 Task: View property listings in San Francisco, California, with waterfront views.
Action: Mouse moved to (140, 129)
Screenshot: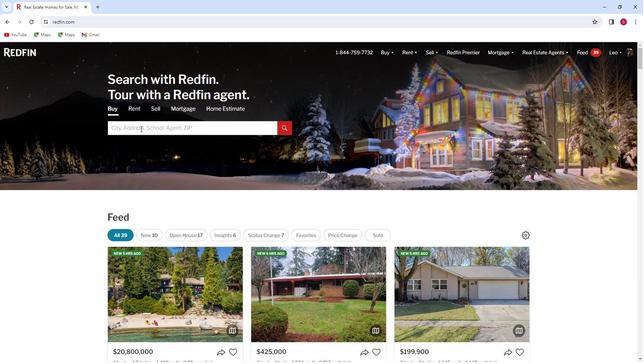 
Action: Mouse pressed left at (140, 129)
Screenshot: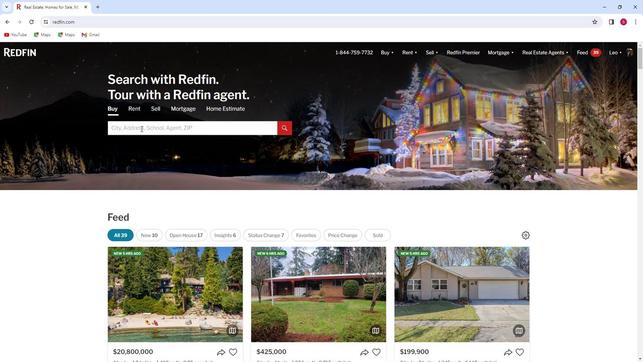 
Action: Key pressed <Key.shift>San<Key.space>
Screenshot: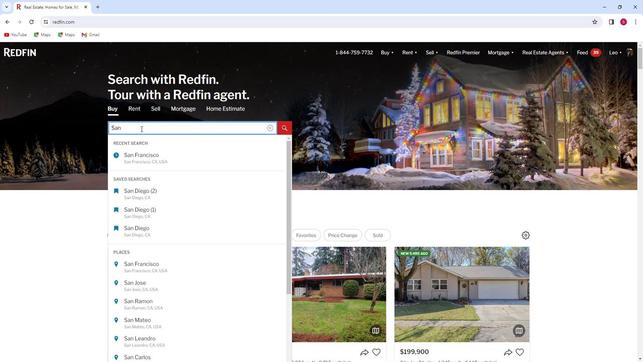 
Action: Mouse moved to (142, 158)
Screenshot: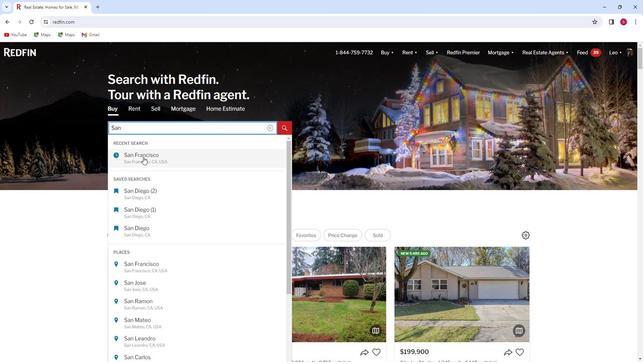 
Action: Mouse pressed left at (142, 158)
Screenshot: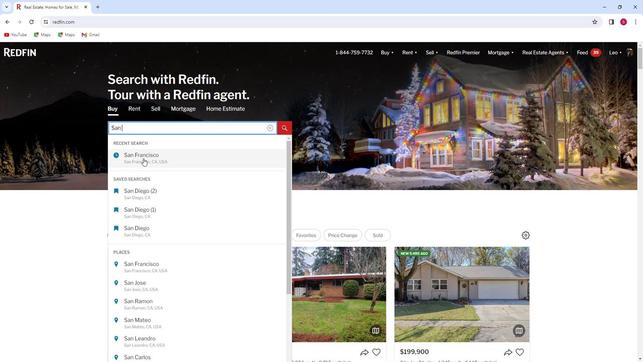 
Action: Mouse moved to (569, 96)
Screenshot: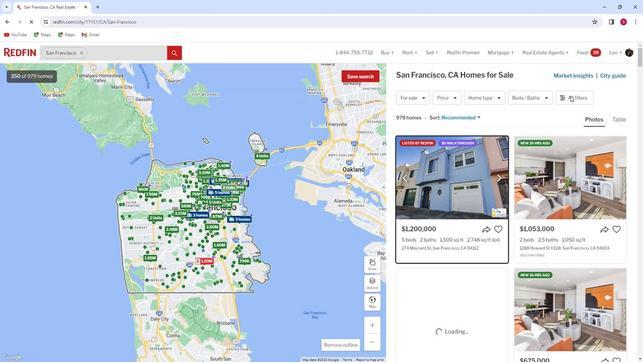 
Action: Mouse pressed left at (569, 96)
Screenshot: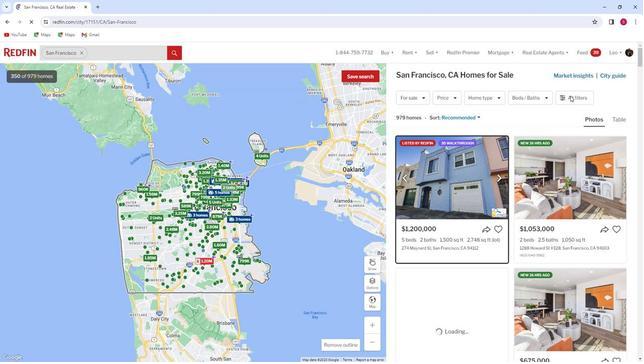 
Action: Mouse moved to (566, 97)
Screenshot: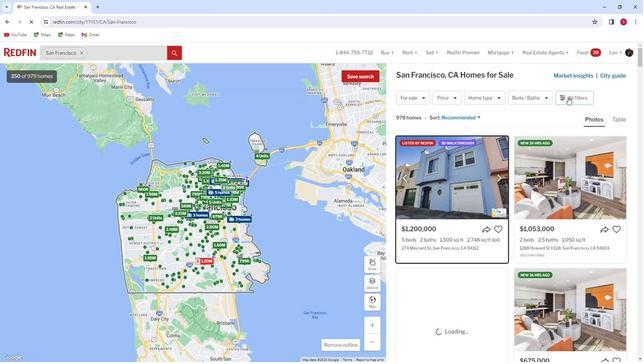 
Action: Mouse pressed left at (566, 97)
Screenshot: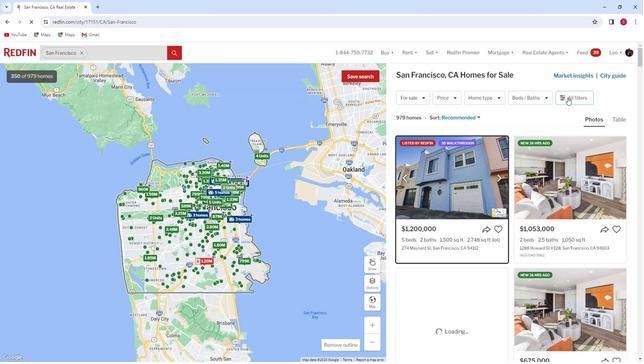 
Action: Mouse moved to (566, 97)
Screenshot: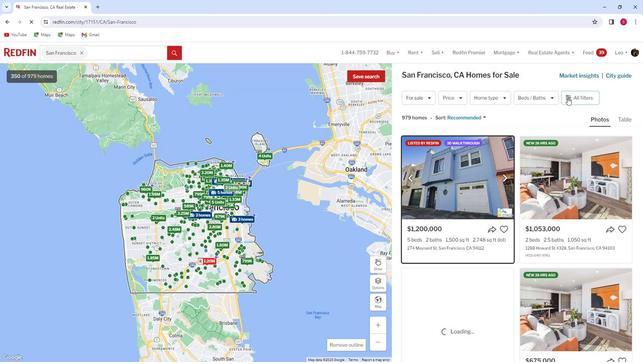 
Action: Mouse pressed left at (566, 97)
Screenshot: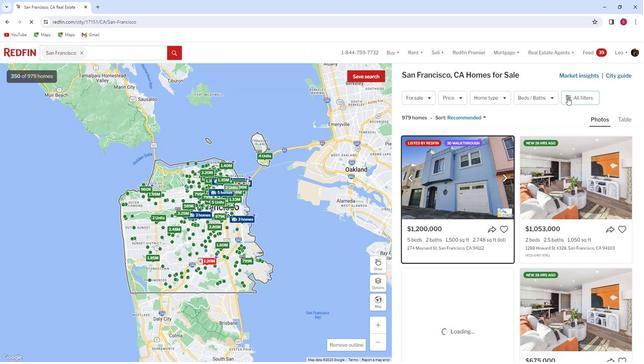 
Action: Mouse moved to (580, 98)
Screenshot: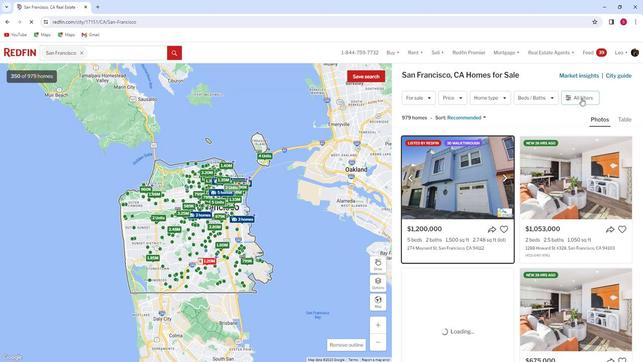 
Action: Mouse pressed left at (580, 98)
Screenshot: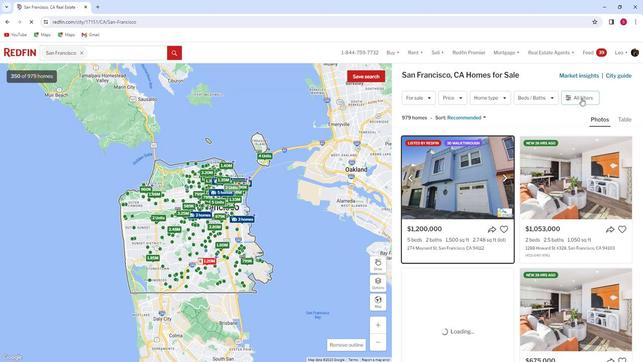 
Action: Mouse pressed left at (580, 98)
Screenshot: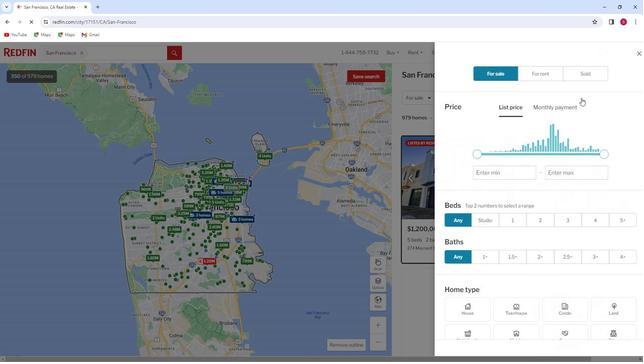 
Action: Mouse moved to (551, 143)
Screenshot: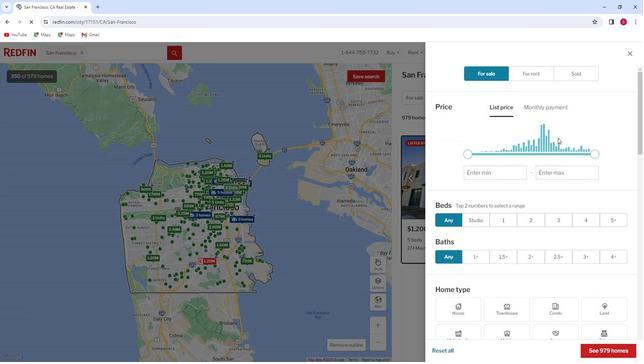
Action: Mouse scrolled (551, 143) with delta (0, 0)
Screenshot: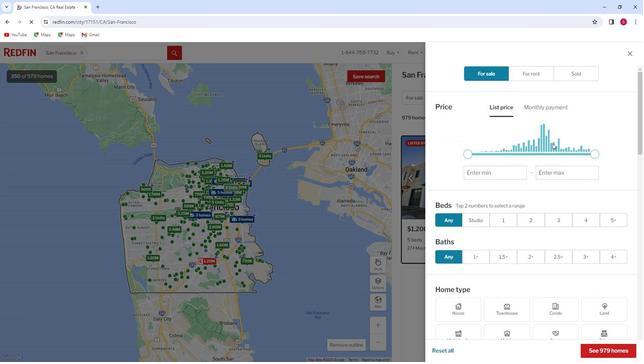 
Action: Mouse scrolled (551, 143) with delta (0, 0)
Screenshot: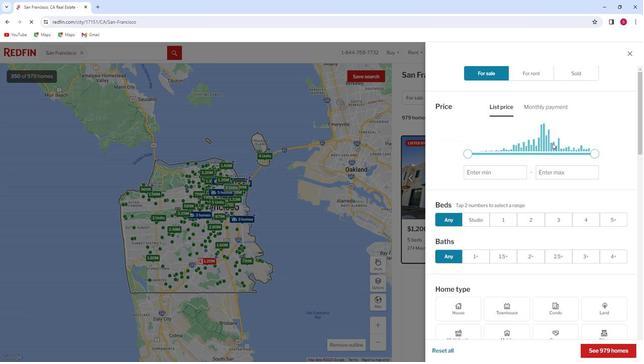 
Action: Mouse scrolled (551, 143) with delta (0, 0)
Screenshot: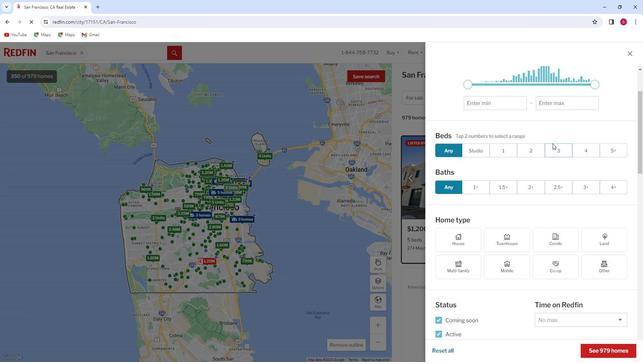 
Action: Mouse scrolled (551, 143) with delta (0, 0)
Screenshot: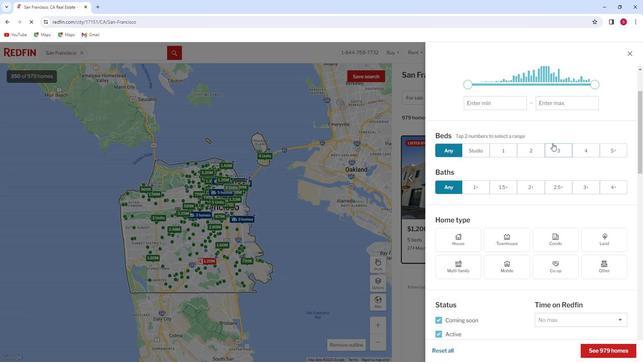 
Action: Mouse scrolled (551, 143) with delta (0, 0)
Screenshot: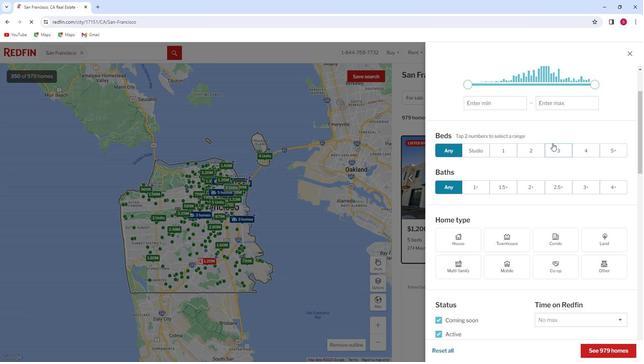 
Action: Mouse scrolled (551, 143) with delta (0, 0)
Screenshot: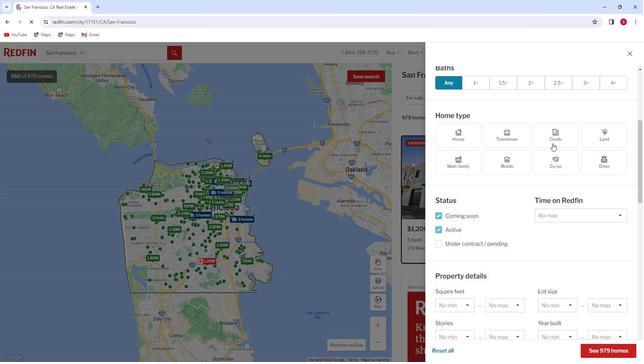 
Action: Mouse scrolled (551, 143) with delta (0, 0)
Screenshot: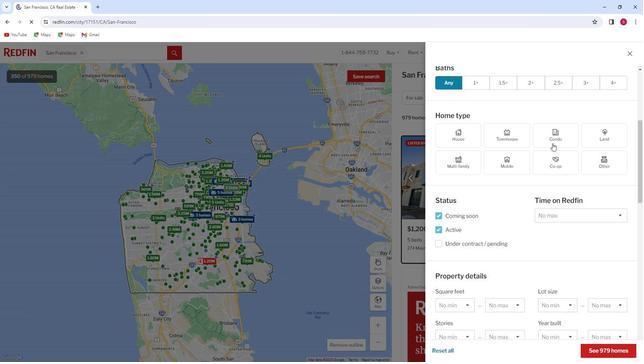 
Action: Mouse scrolled (551, 143) with delta (0, 0)
Screenshot: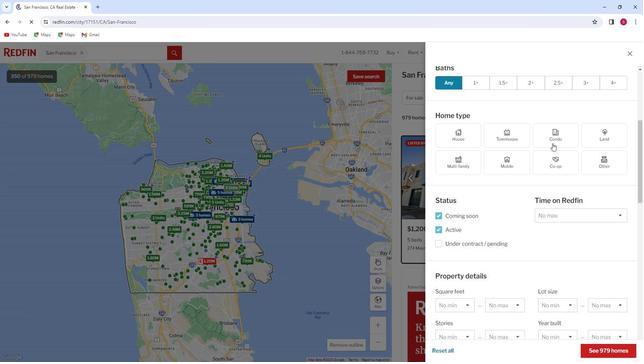 
Action: Mouse scrolled (551, 143) with delta (0, 0)
Screenshot: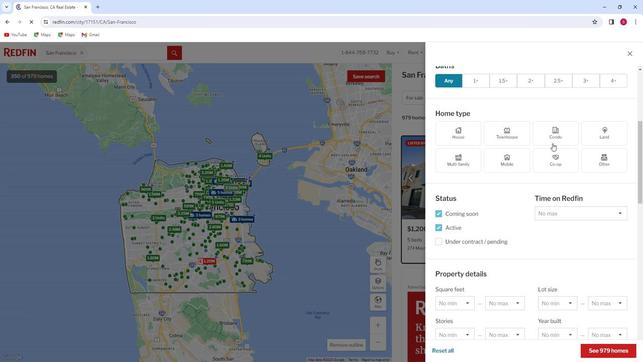 
Action: Mouse scrolled (551, 143) with delta (0, 0)
Screenshot: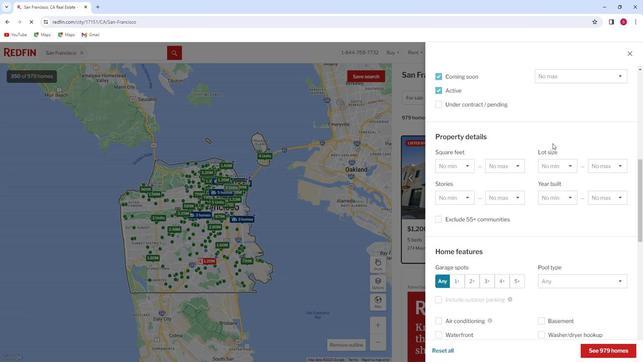 
Action: Mouse scrolled (551, 143) with delta (0, 0)
Screenshot: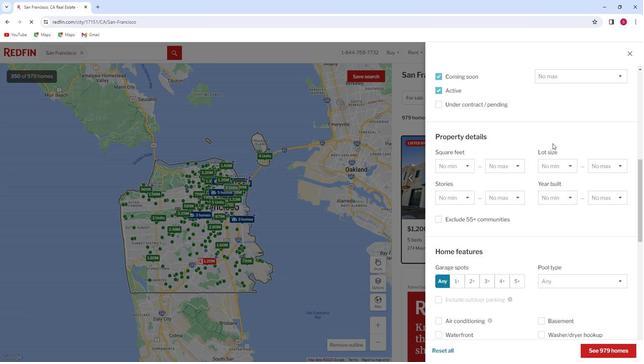 
Action: Mouse scrolled (551, 143) with delta (0, 0)
Screenshot: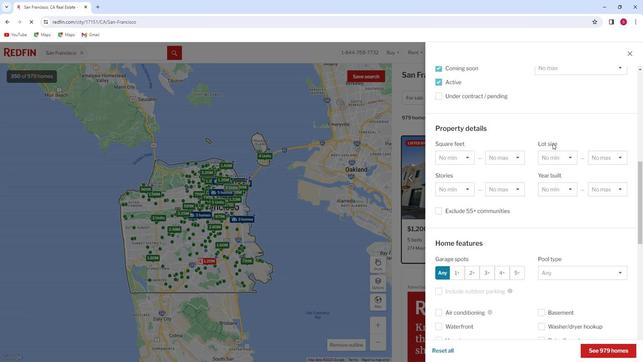 
Action: Mouse moved to (551, 143)
Screenshot: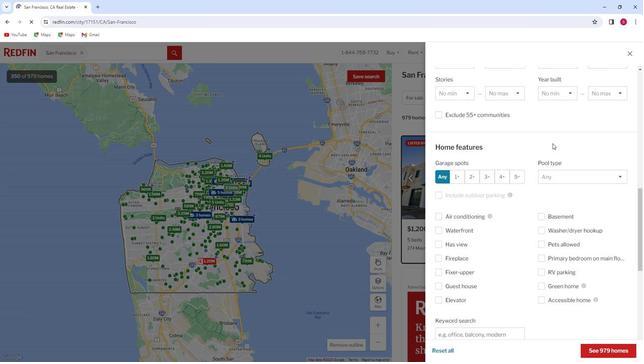 
Action: Mouse scrolled (551, 143) with delta (0, 0)
Screenshot: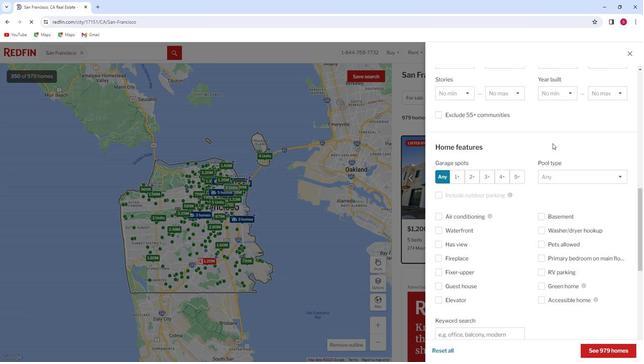 
Action: Mouse scrolled (551, 143) with delta (0, 0)
Screenshot: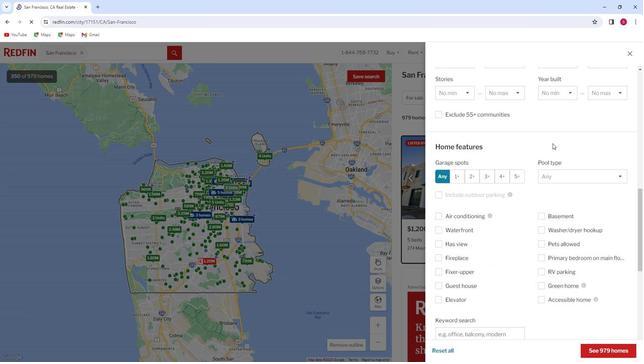 
Action: Mouse moved to (434, 159)
Screenshot: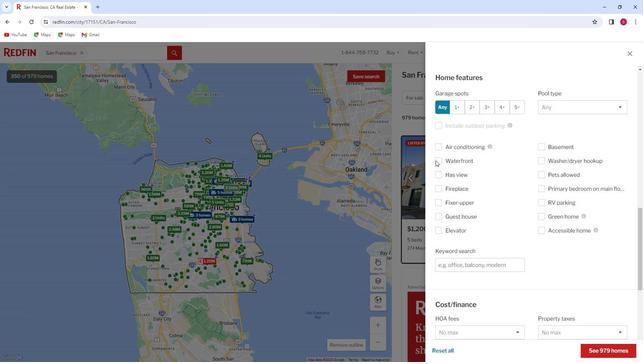 
Action: Mouse pressed left at (434, 159)
Screenshot: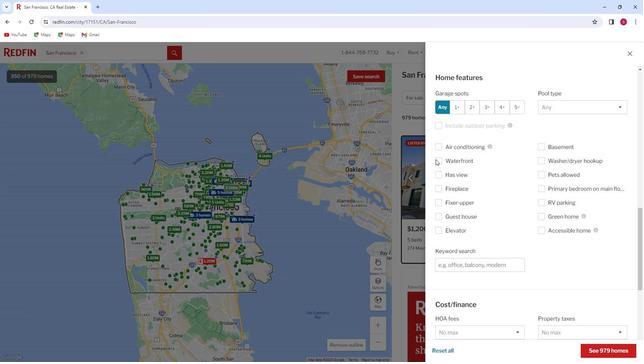 
Action: Mouse moved to (469, 181)
Screenshot: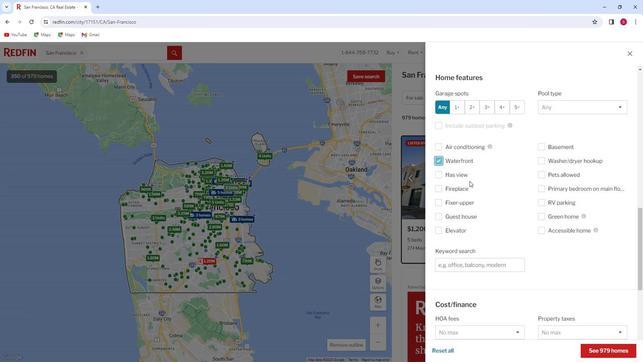 
Action: Mouse scrolled (469, 181) with delta (0, 0)
Screenshot: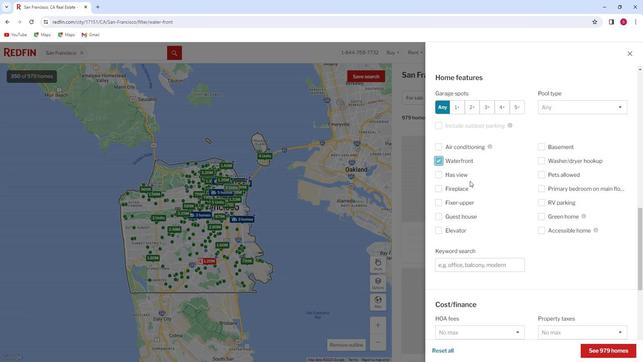 
Action: Mouse scrolled (469, 181) with delta (0, 0)
Screenshot: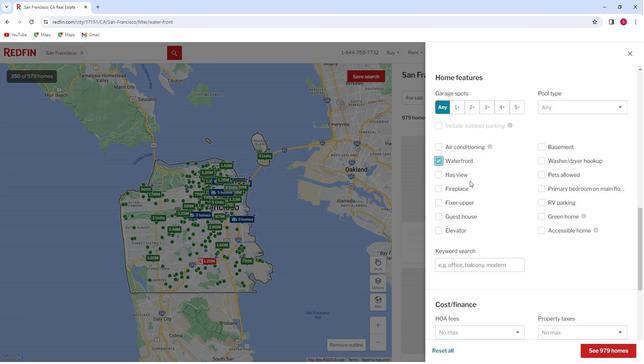 
Action: Mouse scrolled (469, 181) with delta (0, 0)
Screenshot: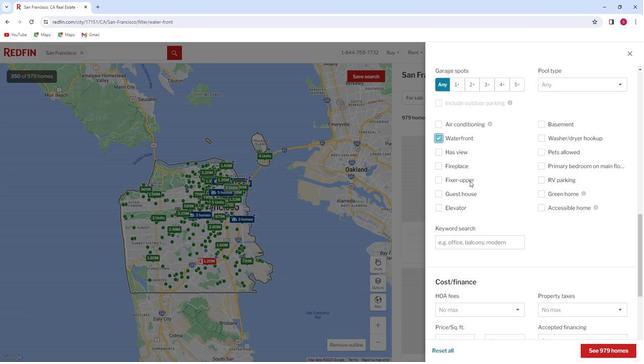 
Action: Mouse moved to (469, 181)
Screenshot: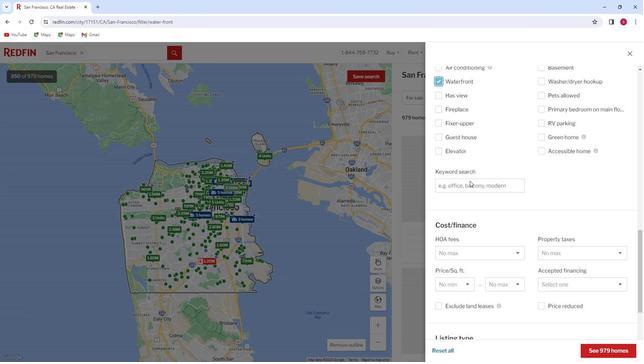 
Action: Mouse scrolled (469, 181) with delta (0, 0)
Screenshot: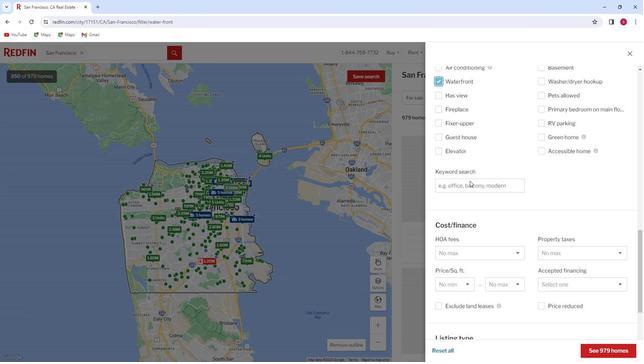 
Action: Mouse moved to (523, 256)
Screenshot: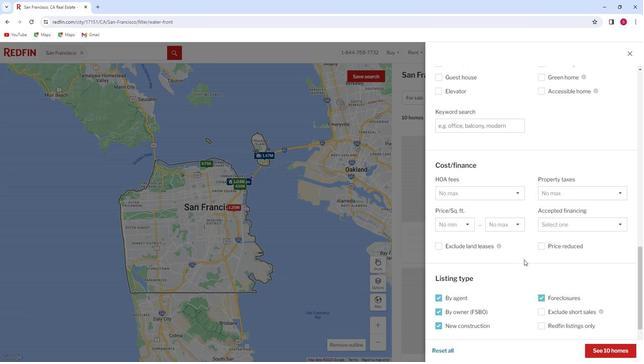 
Action: Mouse scrolled (523, 255) with delta (0, 0)
Screenshot: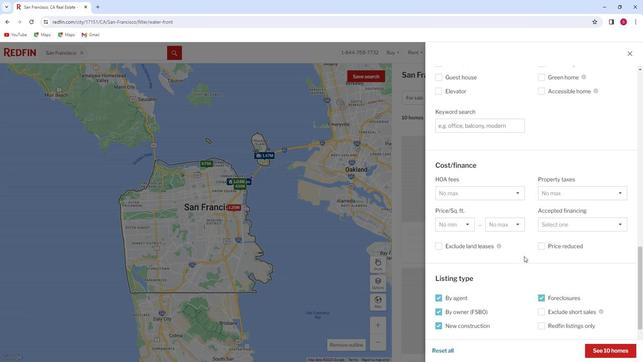 
Action: Mouse moved to (523, 255)
Screenshot: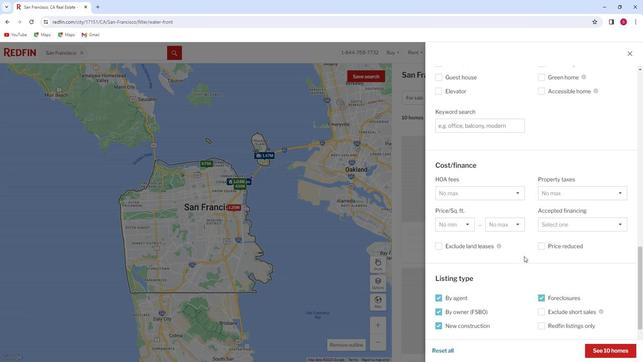 
Action: Mouse scrolled (523, 255) with delta (0, 0)
Screenshot: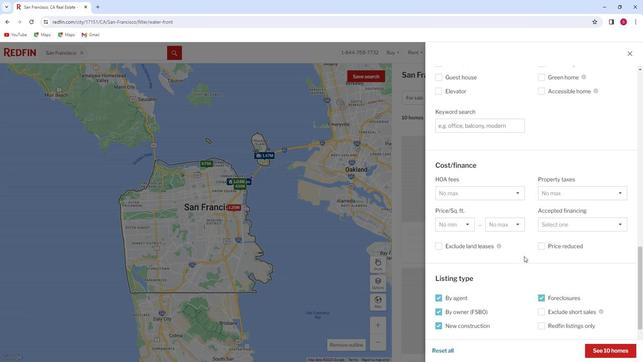 
Action: Mouse moved to (523, 255)
Screenshot: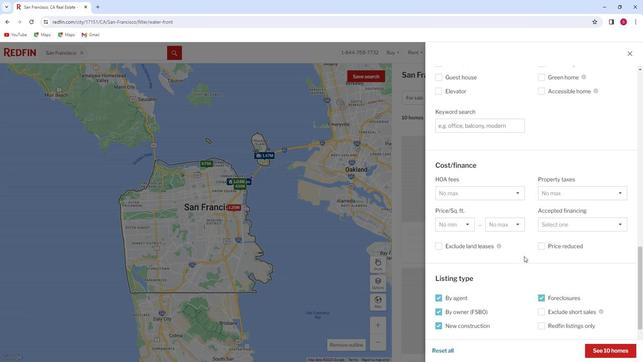 
Action: Mouse scrolled (523, 254) with delta (0, 0)
Screenshot: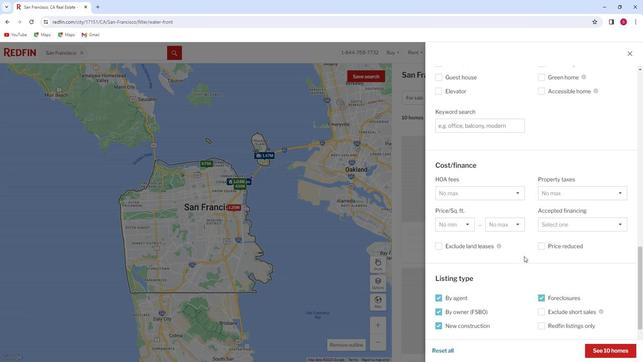 
Action: Mouse moved to (522, 254)
Screenshot: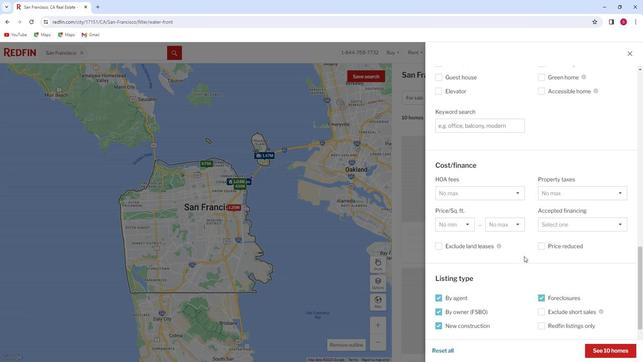 
Action: Mouse scrolled (522, 253) with delta (0, 0)
Screenshot: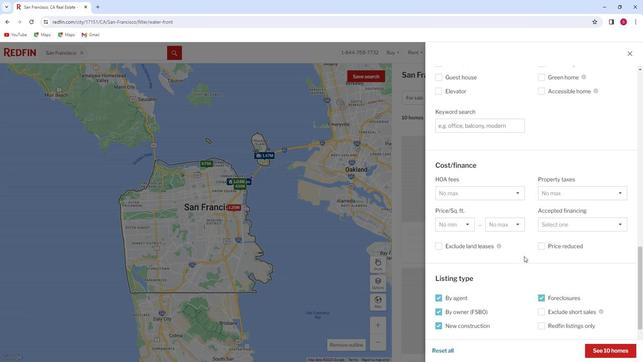 
Action: Mouse moved to (520, 251)
Screenshot: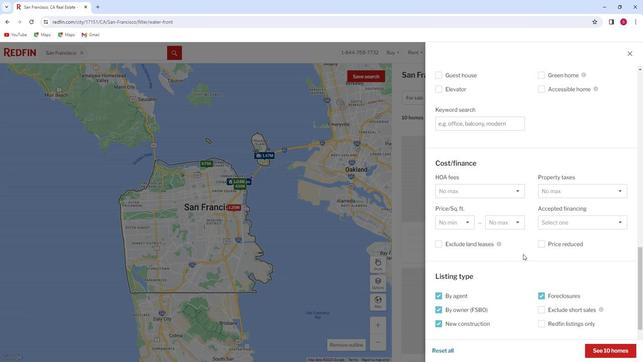 
Action: Mouse scrolled (520, 251) with delta (0, 0)
Screenshot: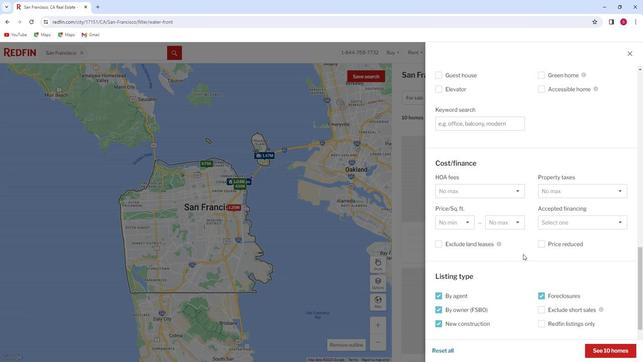
Action: Mouse moved to (519, 248)
Screenshot: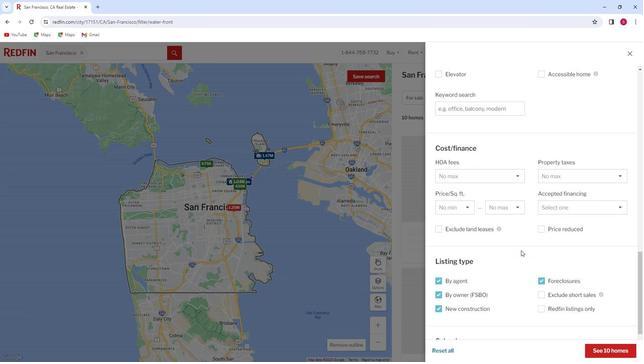 
Action: Mouse scrolled (519, 248) with delta (0, 0)
Screenshot: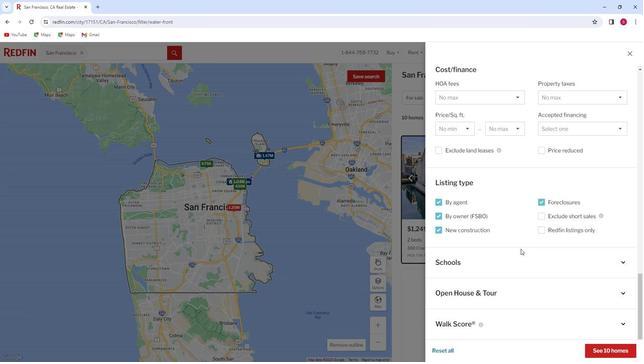 
Action: Mouse scrolled (519, 248) with delta (0, 0)
Screenshot: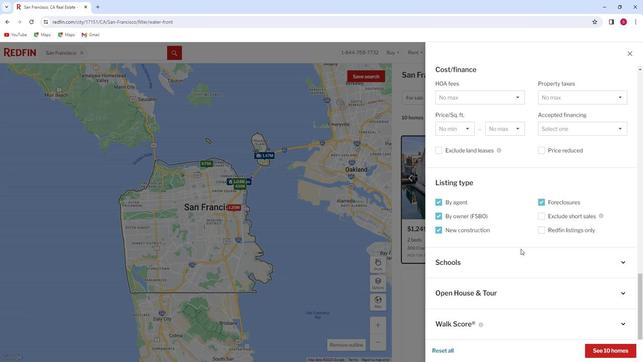 
Action: Mouse moved to (519, 248)
Screenshot: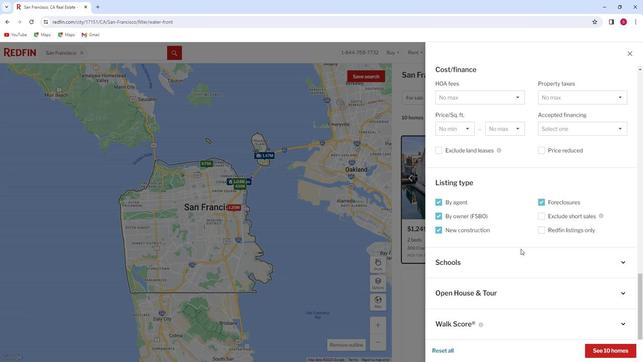 
Action: Mouse scrolled (519, 247) with delta (0, 0)
Screenshot: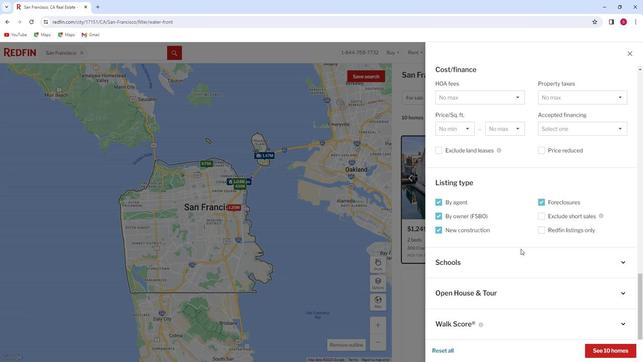 
Action: Mouse scrolled (519, 247) with delta (0, 0)
Screenshot: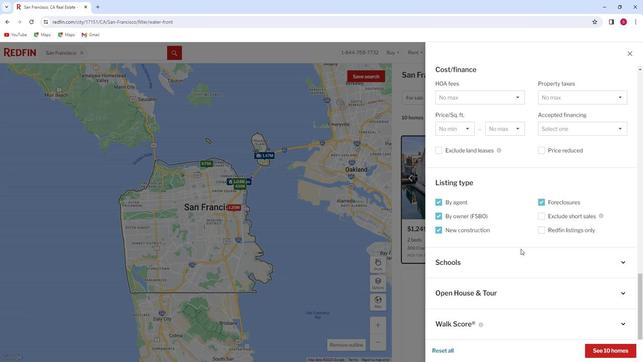 
Action: Mouse moved to (598, 348)
Screenshot: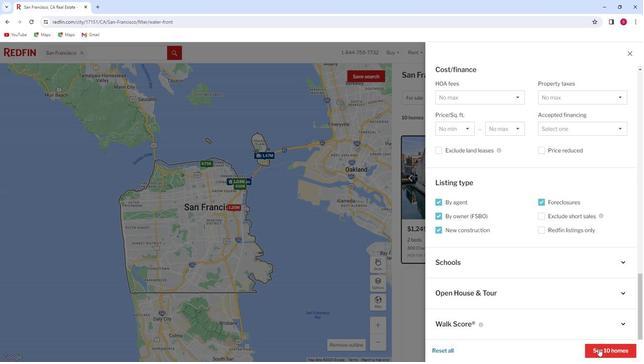 
Action: Mouse pressed left at (598, 348)
Screenshot: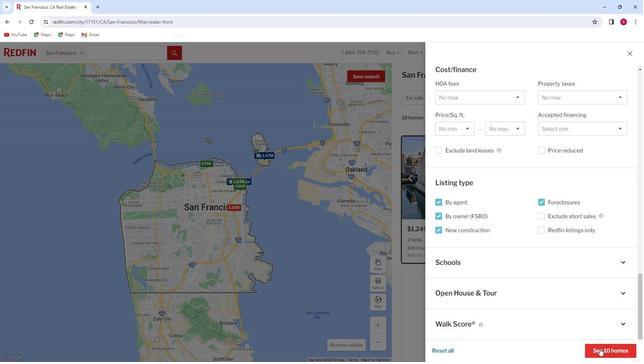 
Action: Mouse moved to (557, 185)
Screenshot: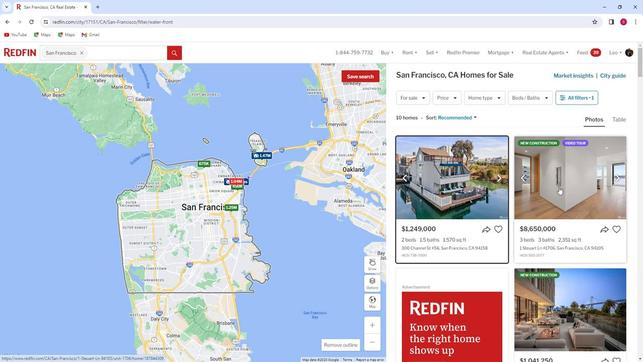 
Action: Mouse pressed left at (557, 185)
Screenshot: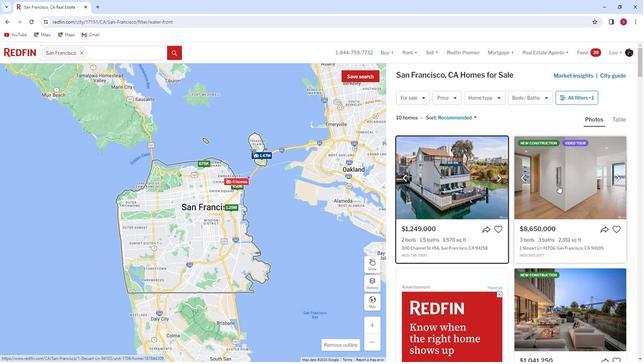 
Action: Mouse pressed left at (557, 185)
Screenshot: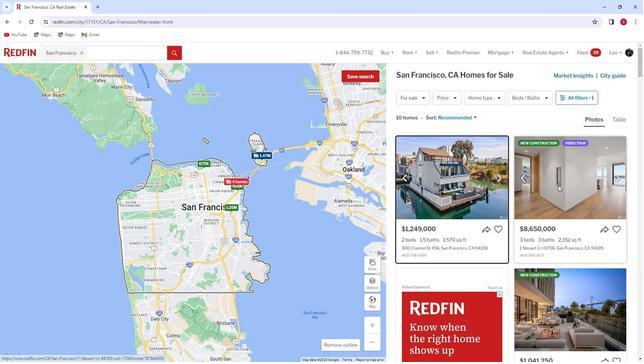 
Action: Mouse moved to (255, 159)
Screenshot: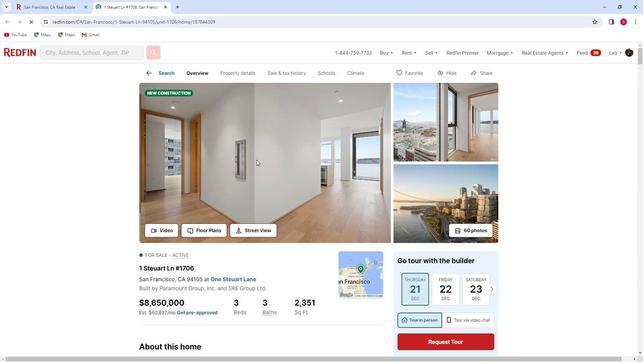 
Action: Mouse pressed left at (255, 159)
Screenshot: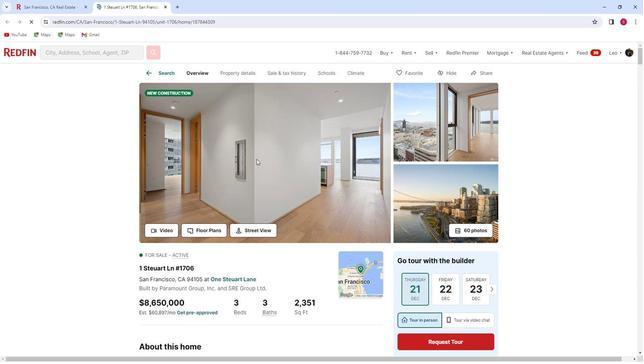 
Action: Mouse pressed left at (255, 159)
Screenshot: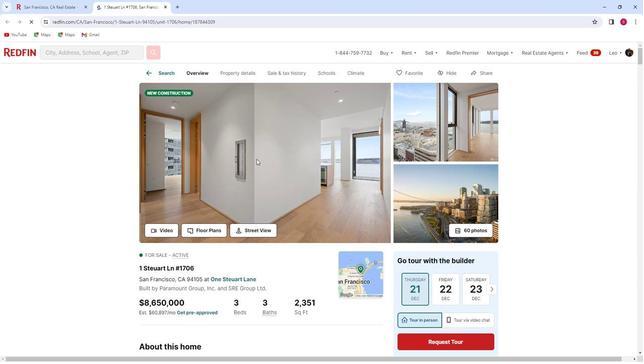 
Action: Mouse moved to (82, 151)
Screenshot: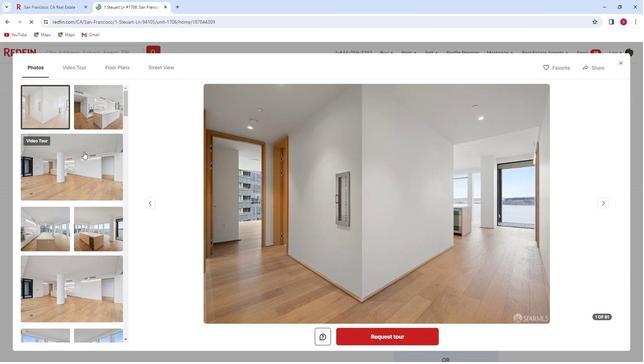 
Action: Mouse scrolled (82, 151) with delta (0, 0)
Screenshot: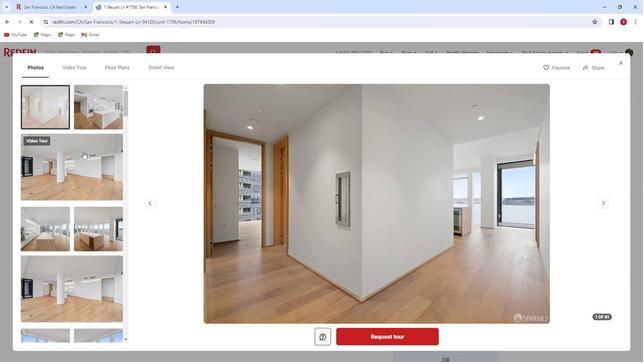 
Action: Mouse scrolled (82, 151) with delta (0, 0)
Screenshot: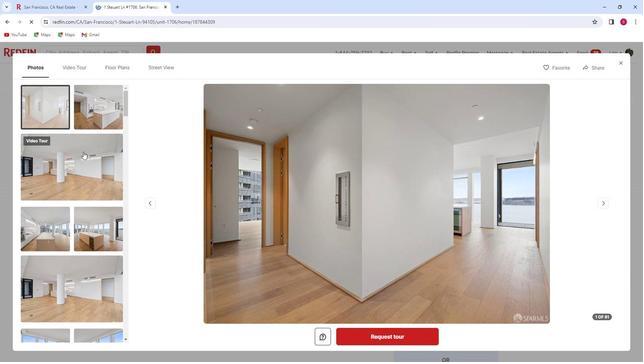 
Action: Mouse scrolled (82, 151) with delta (0, 0)
Screenshot: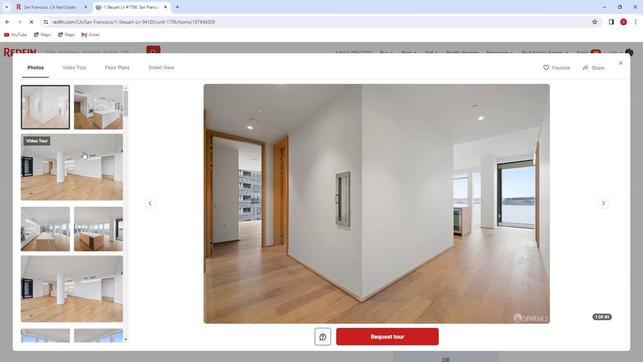 
Action: Mouse moved to (81, 151)
Screenshot: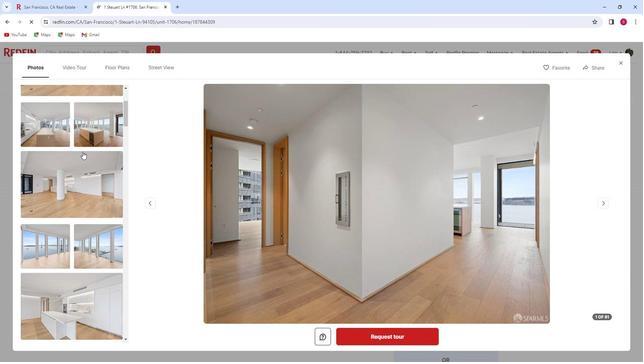 
Action: Mouse scrolled (81, 151) with delta (0, 0)
Screenshot: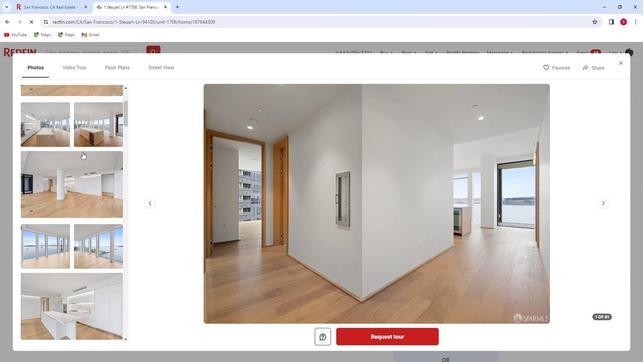 
Action: Mouse scrolled (81, 151) with delta (0, 0)
Screenshot: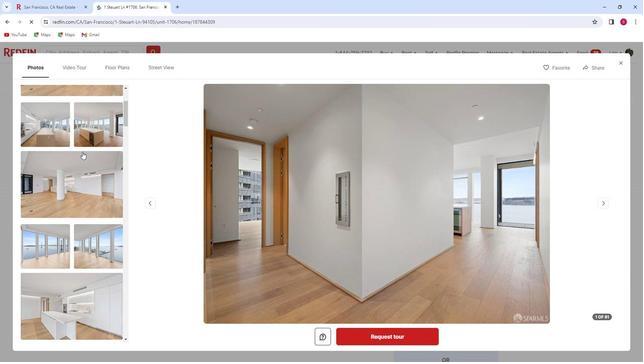 
Action: Mouse scrolled (81, 151) with delta (0, 0)
Screenshot: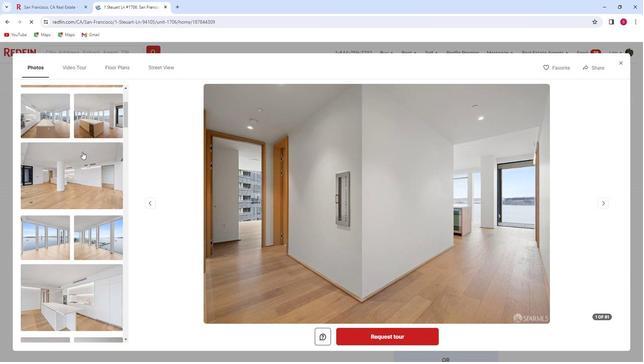 
Action: Mouse scrolled (81, 151) with delta (0, 0)
Screenshot: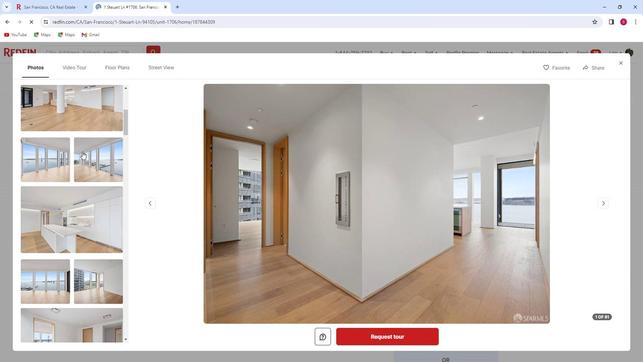 
Action: Mouse scrolled (81, 151) with delta (0, 0)
Screenshot: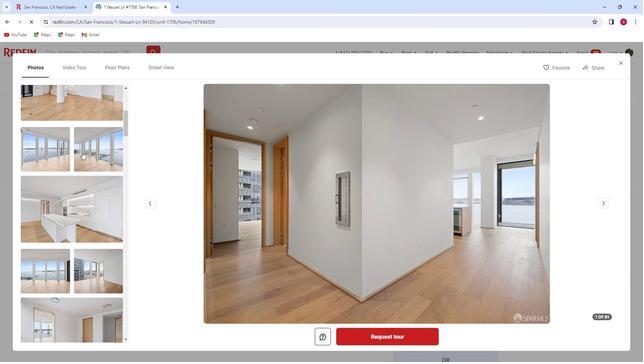 
Action: Mouse scrolled (81, 151) with delta (0, 0)
Screenshot: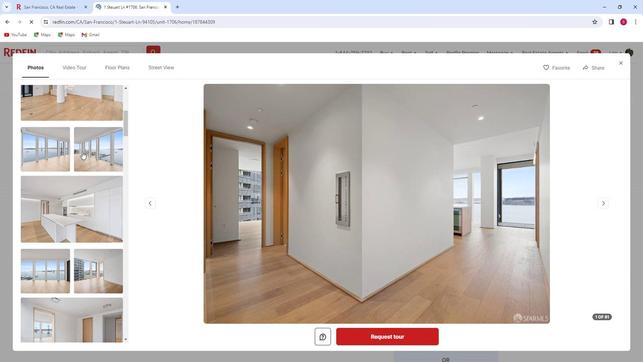 
Action: Mouse scrolled (81, 151) with delta (0, 0)
Screenshot: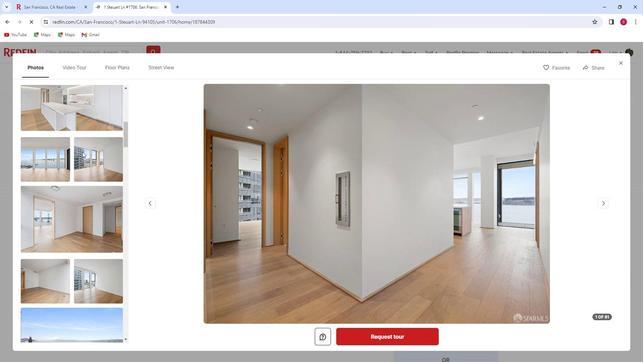
Action: Mouse scrolled (81, 151) with delta (0, 0)
Screenshot: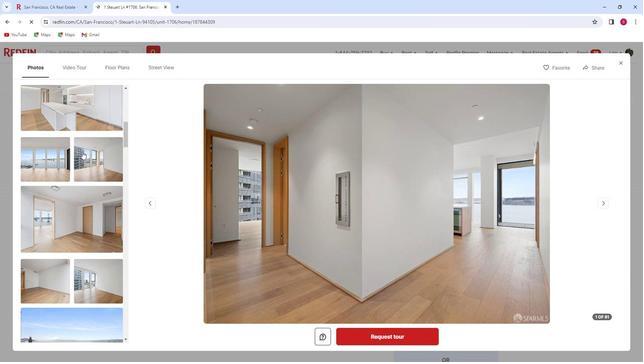 
Action: Mouse scrolled (81, 151) with delta (0, 0)
Screenshot: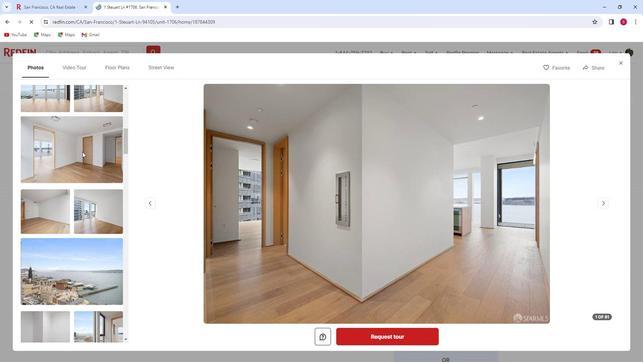 
Action: Mouse moved to (81, 151)
Screenshot: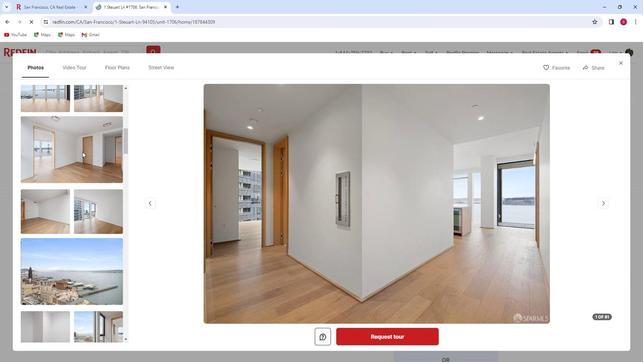 
Action: Mouse scrolled (81, 151) with delta (0, 0)
Screenshot: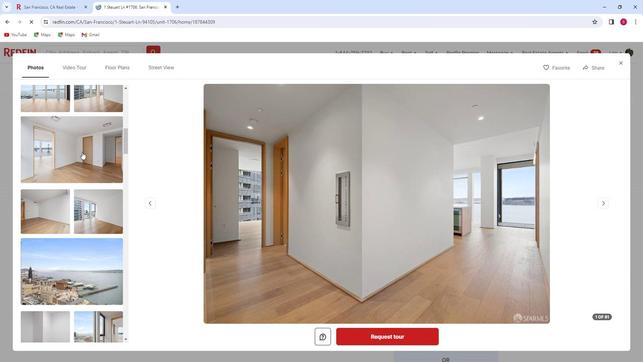
Action: Mouse scrolled (81, 151) with delta (0, 0)
Screenshot: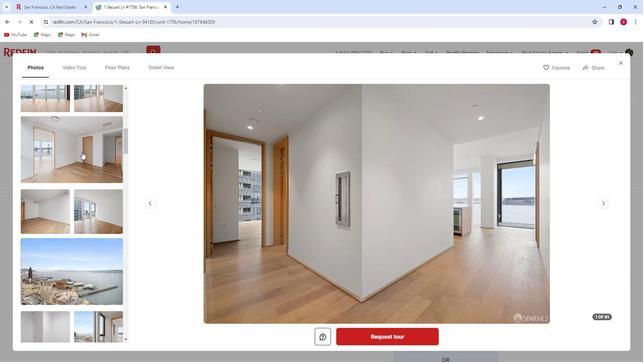 
Action: Mouse scrolled (81, 151) with delta (0, 0)
Screenshot: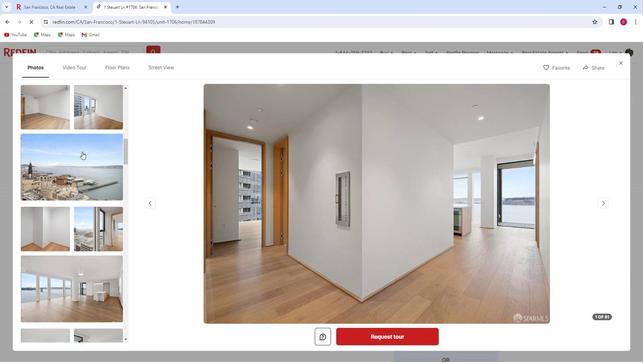 
Action: Mouse scrolled (81, 151) with delta (0, 0)
Screenshot: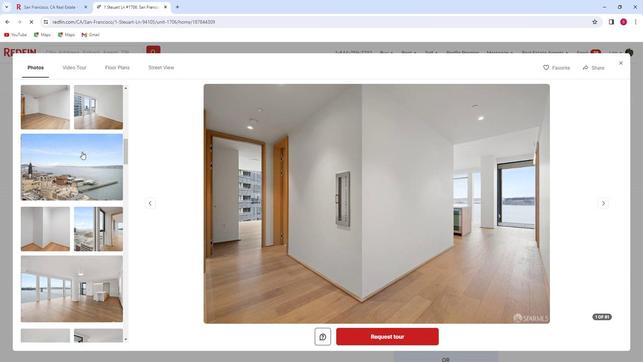 
Action: Mouse scrolled (81, 151) with delta (0, 0)
Screenshot: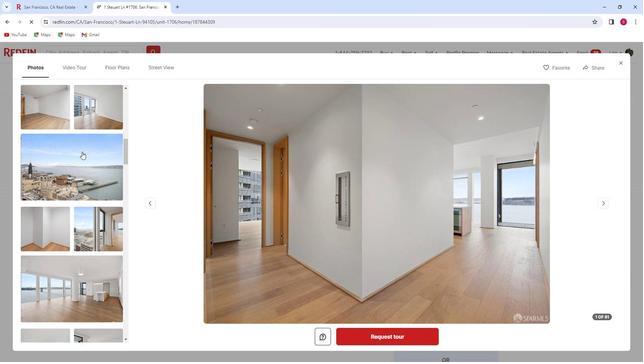 
Action: Mouse scrolled (81, 151) with delta (0, 0)
Screenshot: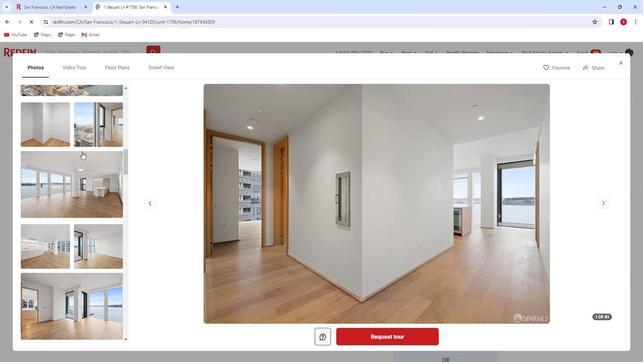 
Action: Mouse scrolled (81, 151) with delta (0, 0)
Screenshot: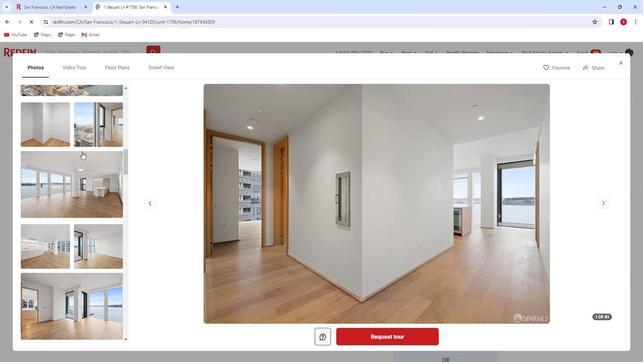 
Action: Mouse scrolled (81, 151) with delta (0, 0)
Screenshot: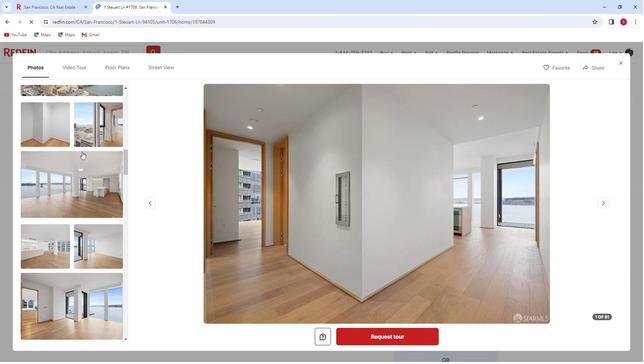 
Action: Mouse scrolled (81, 151) with delta (0, 0)
Screenshot: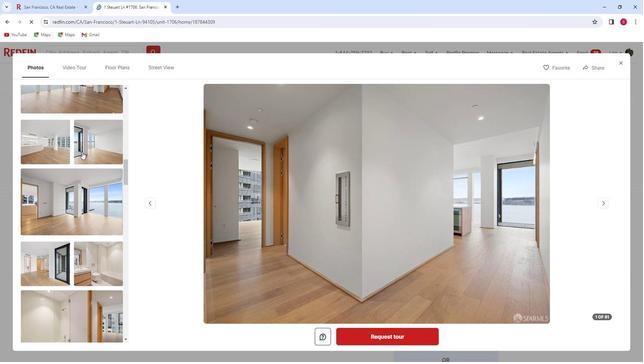 
Action: Mouse scrolled (81, 151) with delta (0, 0)
Screenshot: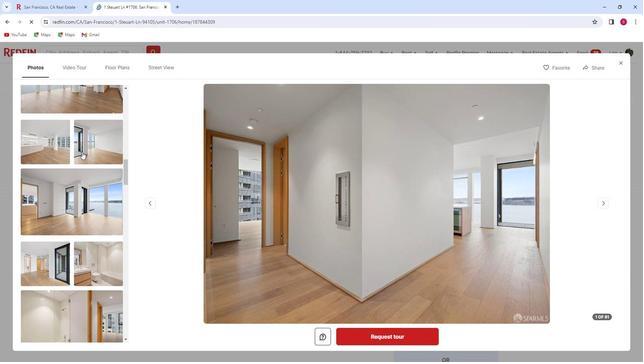 
Action: Mouse scrolled (81, 151) with delta (0, 0)
Screenshot: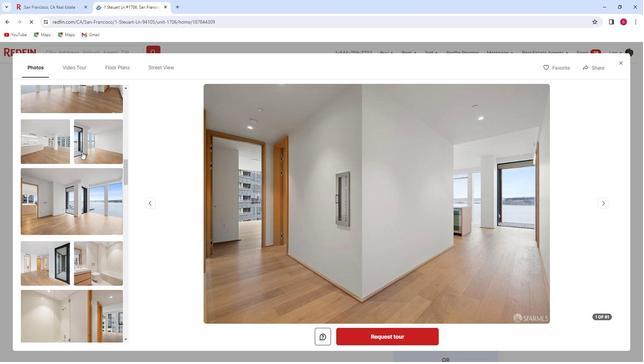 
Action: Mouse scrolled (81, 151) with delta (0, 0)
Screenshot: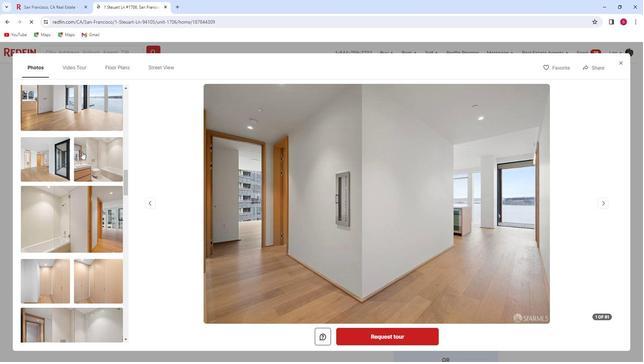 
Action: Mouse scrolled (81, 151) with delta (0, 0)
Screenshot: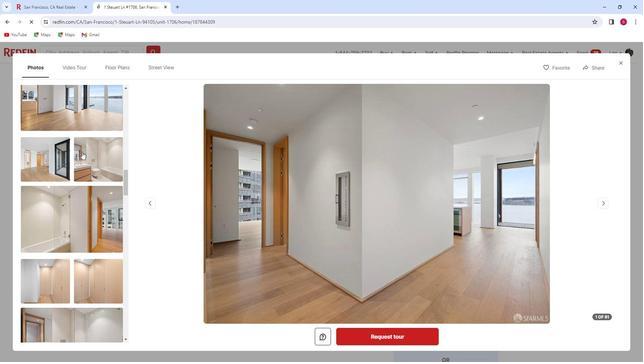 
Action: Mouse scrolled (81, 151) with delta (0, 0)
Screenshot: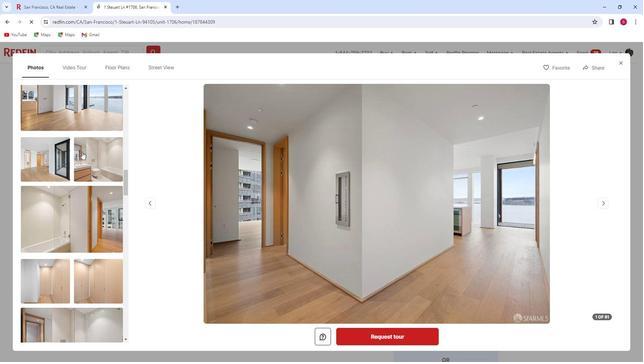
Action: Mouse scrolled (81, 151) with delta (0, 0)
Screenshot: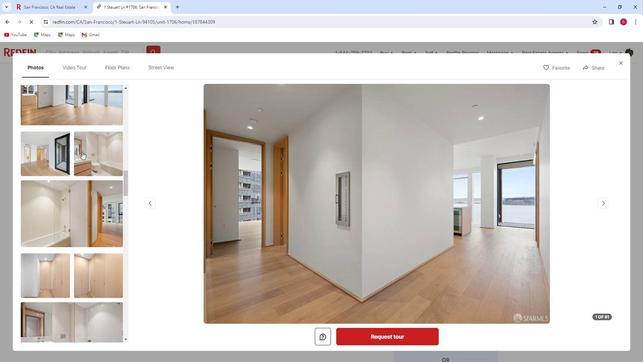
Action: Mouse scrolled (81, 151) with delta (0, 0)
Screenshot: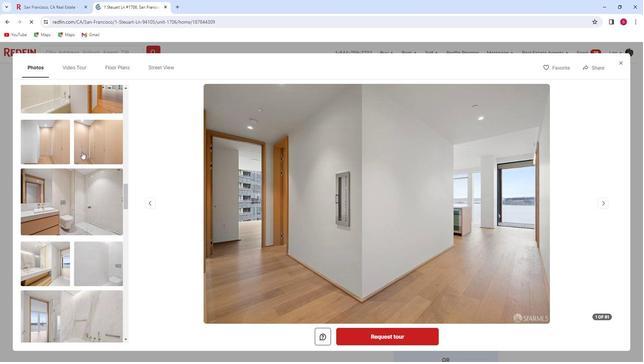 
Action: Mouse scrolled (81, 151) with delta (0, 0)
Screenshot: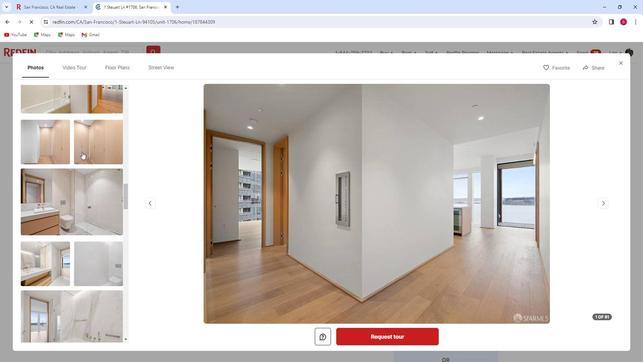 
Action: Mouse scrolled (81, 151) with delta (0, 0)
Screenshot: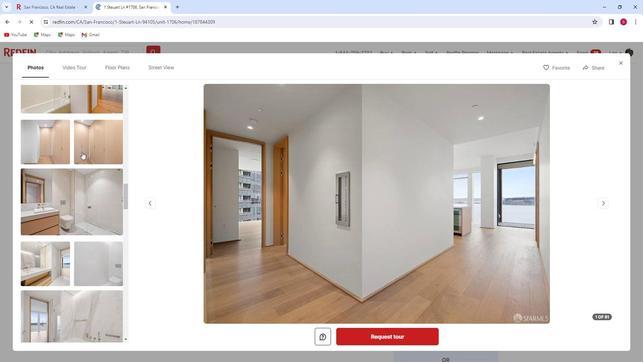 
Action: Mouse scrolled (81, 151) with delta (0, 0)
Screenshot: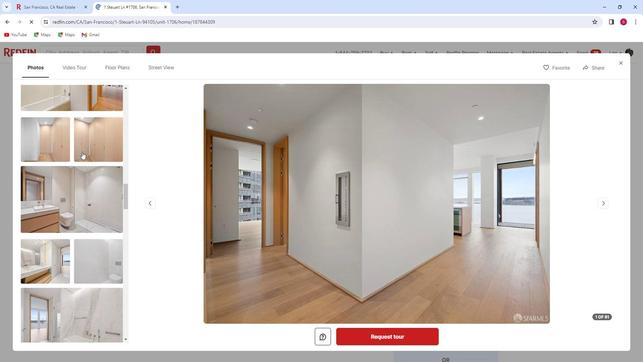 
Action: Mouse scrolled (81, 151) with delta (0, 0)
Screenshot: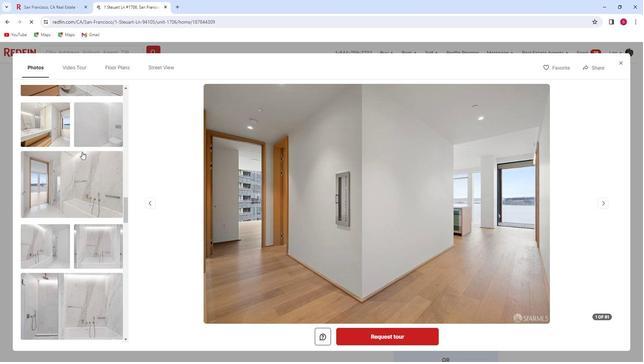 
Action: Mouse scrolled (81, 151) with delta (0, 0)
Screenshot: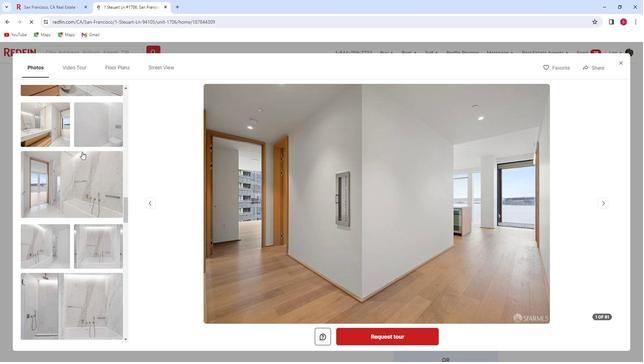 
Action: Mouse scrolled (81, 151) with delta (0, 0)
Screenshot: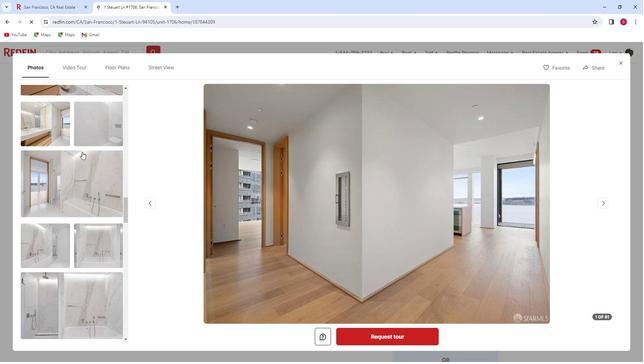 
Action: Mouse scrolled (81, 151) with delta (0, 0)
Screenshot: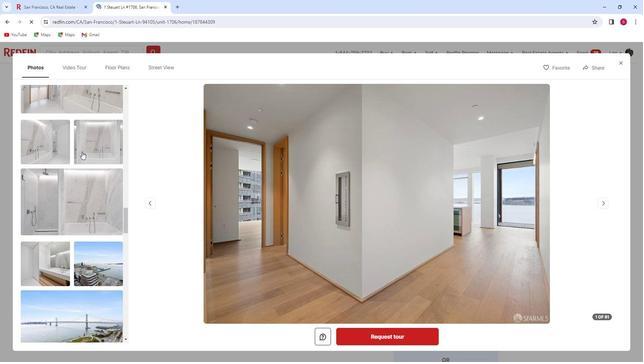 
Action: Mouse scrolled (81, 151) with delta (0, 0)
Screenshot: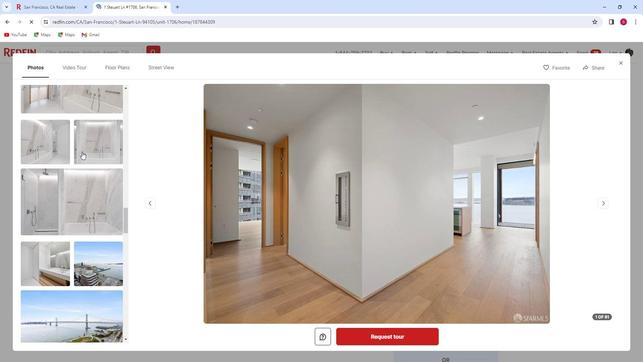 
Action: Mouse scrolled (81, 151) with delta (0, 0)
Screenshot: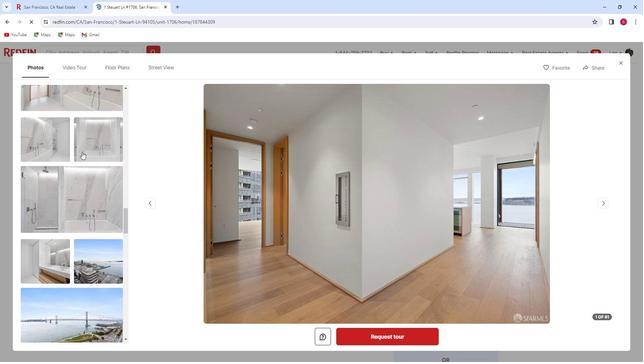 
Action: Mouse scrolled (81, 151) with delta (0, 0)
Screenshot: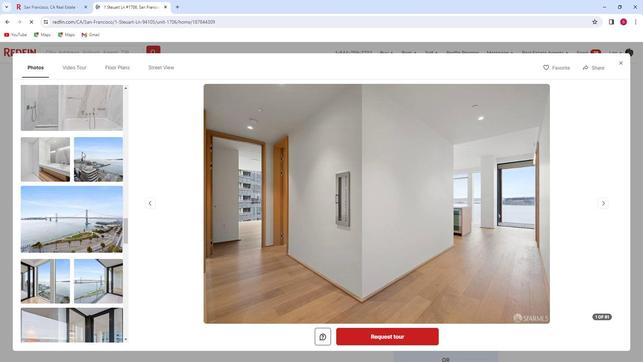 
Action: Mouse scrolled (81, 151) with delta (0, 0)
Screenshot: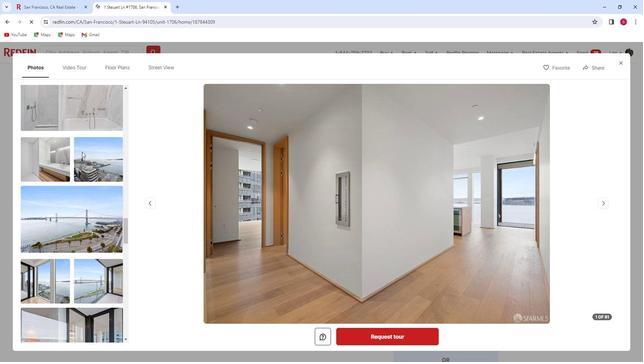 
Action: Mouse scrolled (81, 151) with delta (0, 0)
Screenshot: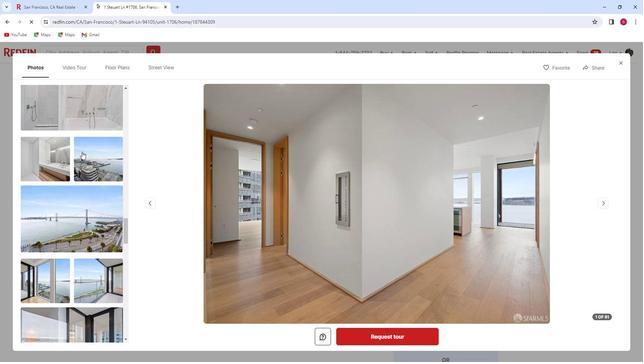 
Action: Mouse scrolled (81, 151) with delta (0, 0)
Screenshot: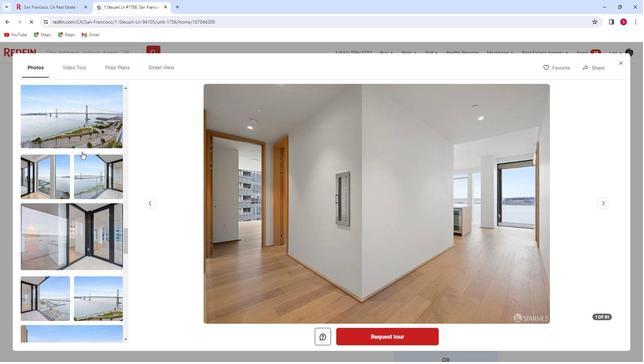 
Action: Mouse scrolled (81, 151) with delta (0, 0)
Screenshot: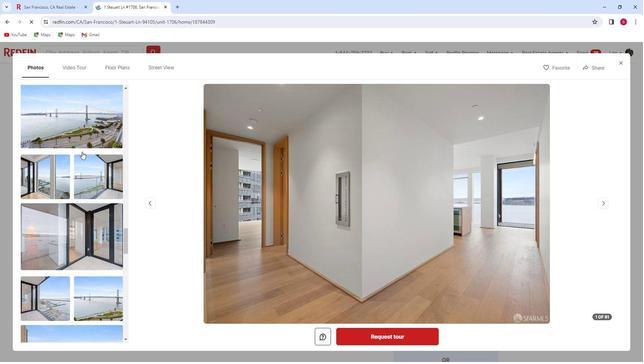 
Action: Mouse scrolled (81, 151) with delta (0, 0)
Screenshot: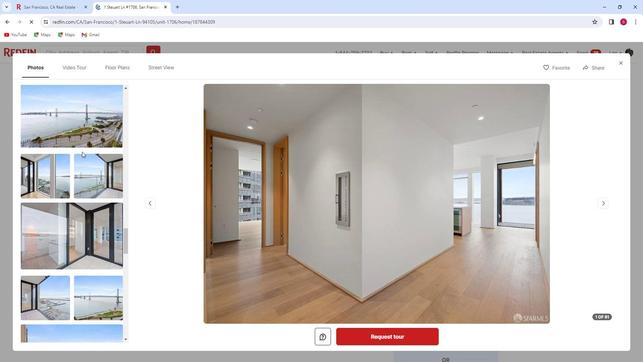 
Action: Mouse scrolled (81, 151) with delta (0, 0)
Screenshot: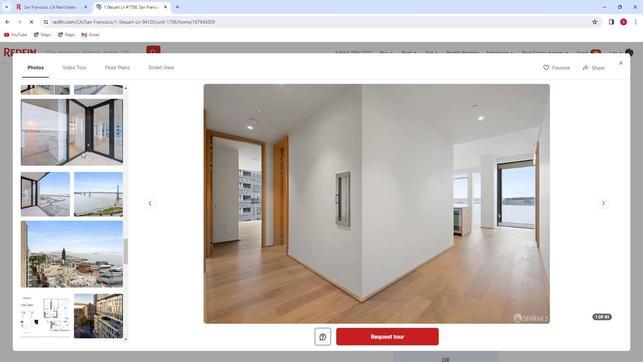 
Action: Mouse scrolled (81, 151) with delta (0, 0)
Screenshot: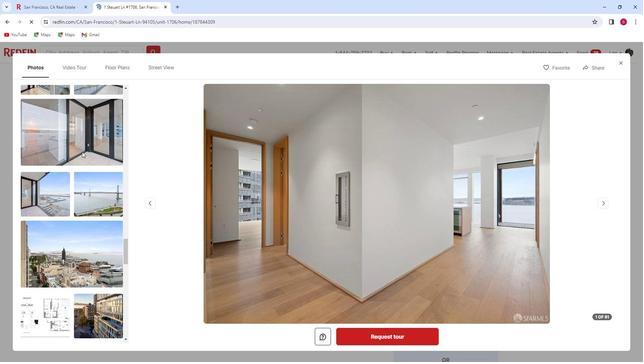 
Action: Mouse scrolled (81, 151) with delta (0, 0)
Screenshot: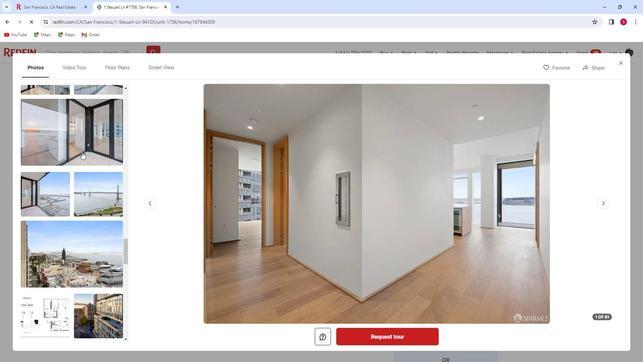 
Action: Mouse scrolled (81, 151) with delta (0, 0)
Screenshot: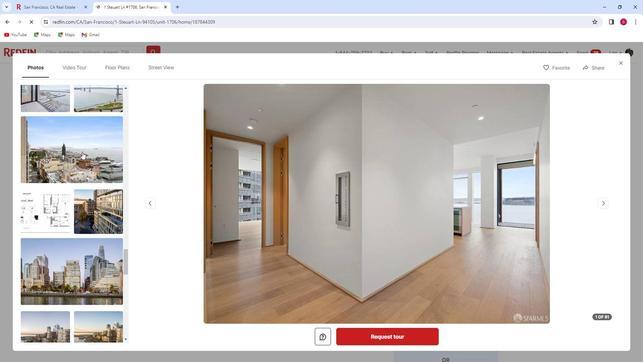 
Action: Mouse scrolled (81, 151) with delta (0, 0)
Screenshot: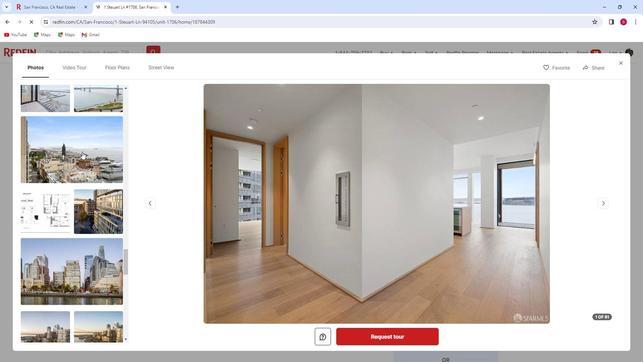 
Action: Mouse scrolled (81, 151) with delta (0, 0)
Screenshot: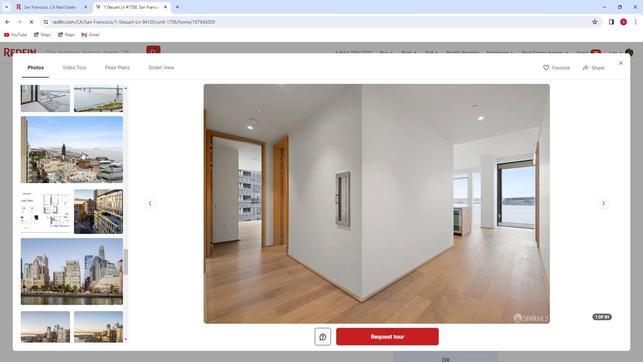 
Action: Mouse scrolled (81, 151) with delta (0, 0)
Screenshot: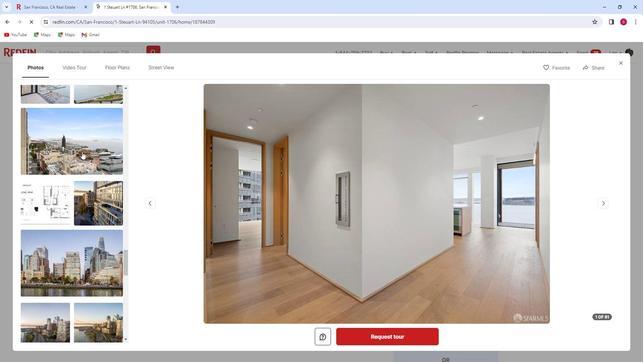 
Action: Mouse scrolled (81, 151) with delta (0, 0)
Screenshot: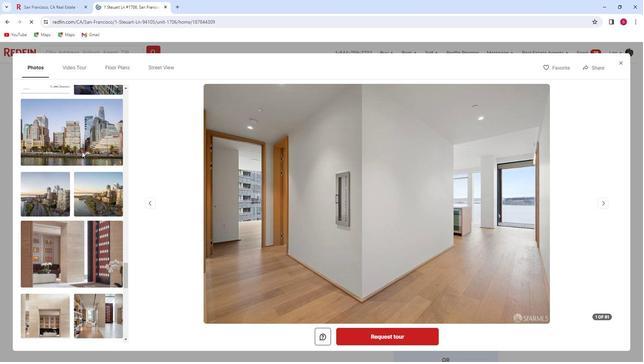 
Action: Mouse scrolled (81, 151) with delta (0, 0)
Screenshot: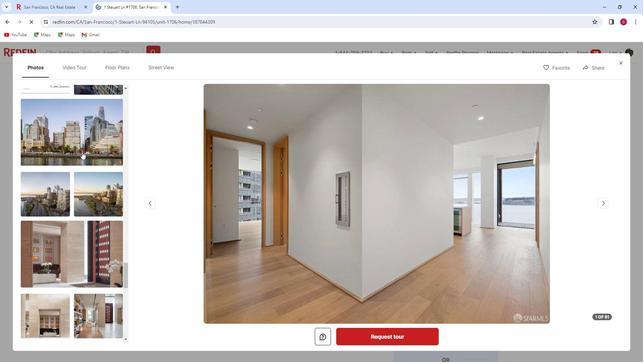 
Action: Mouse scrolled (81, 151) with delta (0, 0)
Screenshot: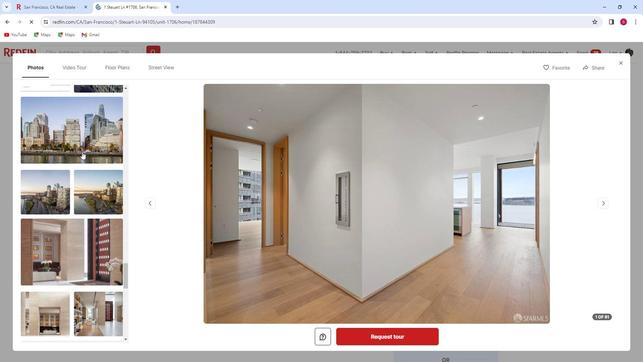 
Action: Mouse scrolled (81, 151) with delta (0, 0)
Screenshot: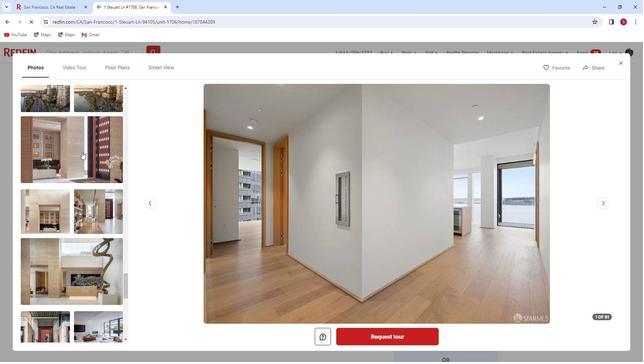 
Action: Mouse scrolled (81, 151) with delta (0, 0)
Screenshot: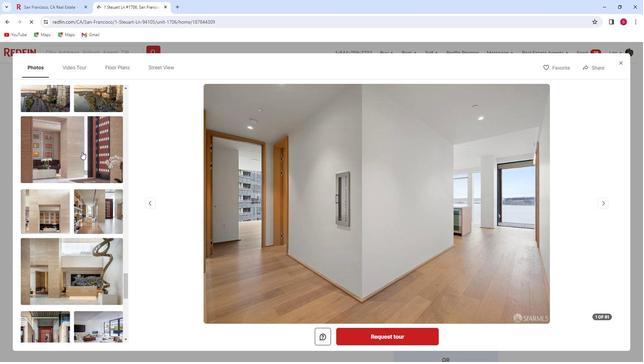 
Action: Mouse scrolled (81, 151) with delta (0, 0)
Screenshot: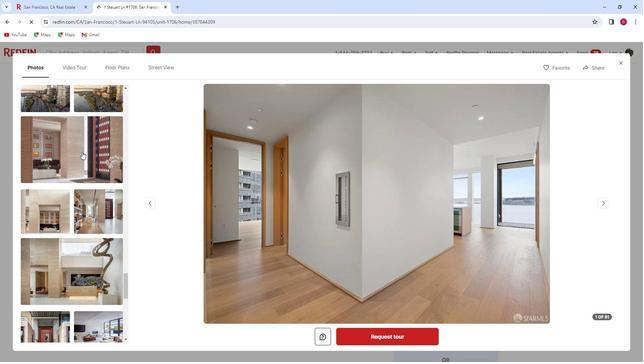 
Action: Mouse scrolled (81, 151) with delta (0, 0)
Screenshot: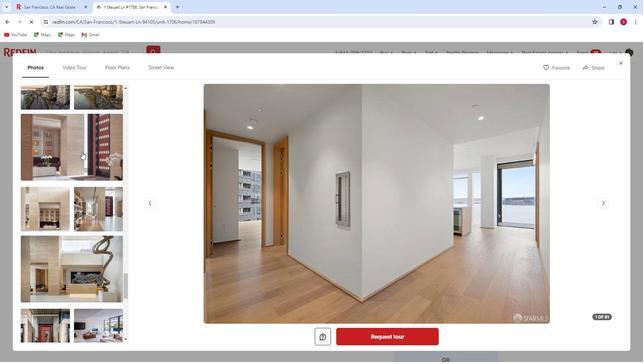 
Action: Mouse scrolled (81, 151) with delta (0, 0)
Screenshot: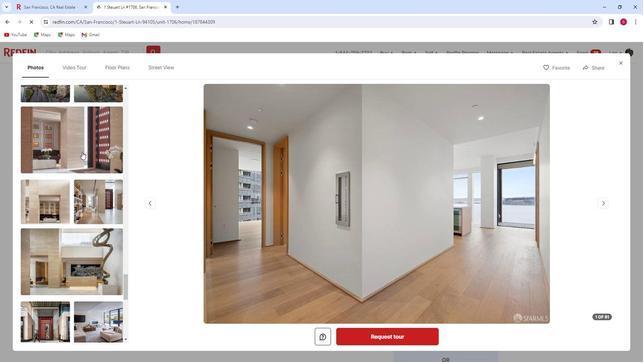 
Action: Mouse scrolled (81, 151) with delta (0, 0)
Screenshot: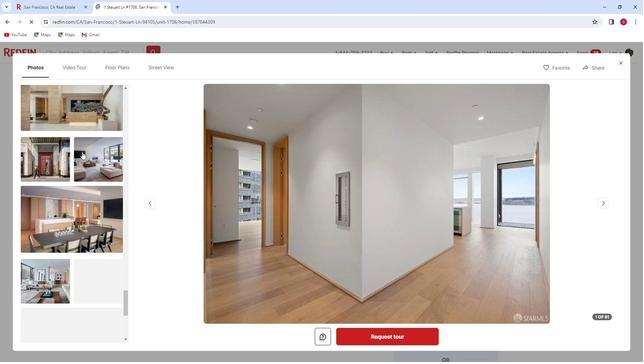 
Action: Mouse scrolled (81, 151) with delta (0, 0)
Screenshot: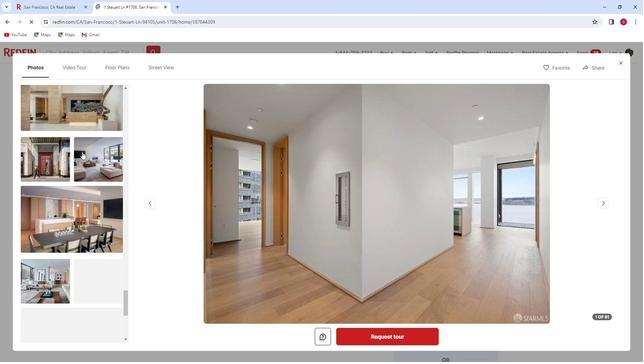 
Action: Mouse scrolled (81, 151) with delta (0, 0)
Screenshot: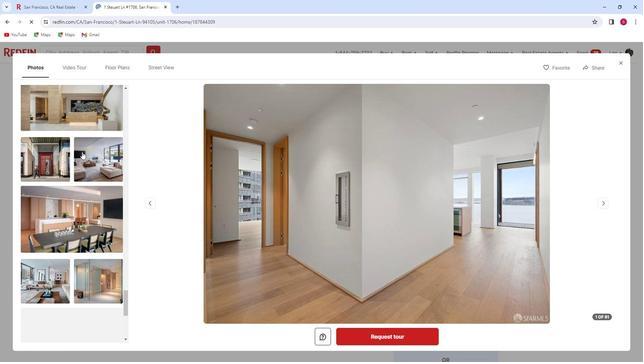 
Action: Mouse scrolled (81, 151) with delta (0, 0)
Screenshot: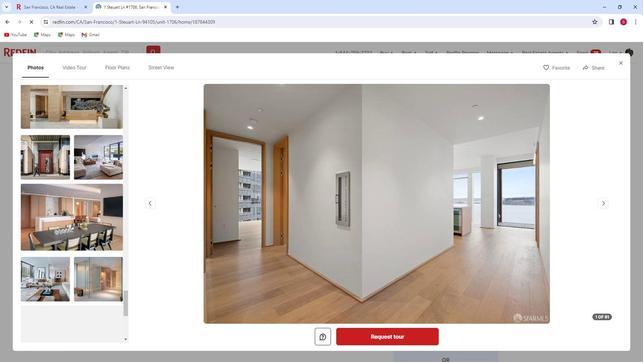 
Action: Mouse scrolled (81, 151) with delta (0, 0)
Screenshot: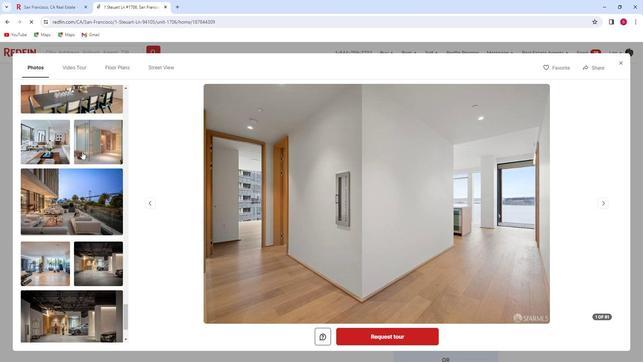
Action: Mouse scrolled (81, 151) with delta (0, 0)
Screenshot: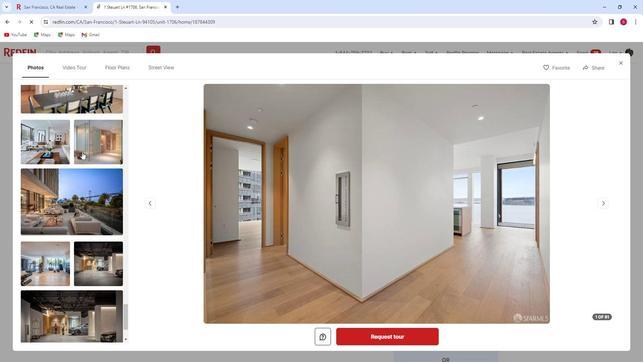 
Action: Mouse scrolled (81, 151) with delta (0, 0)
Screenshot: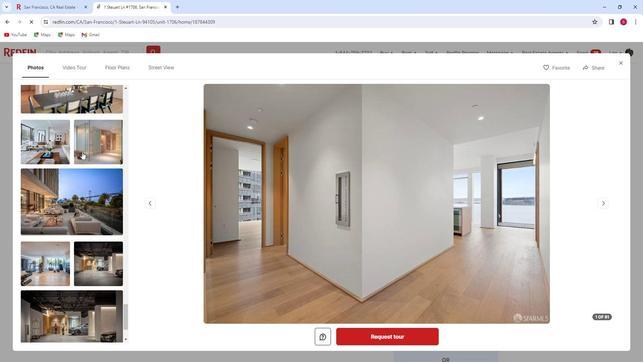 
Action: Mouse scrolled (81, 151) with delta (0, 0)
Screenshot: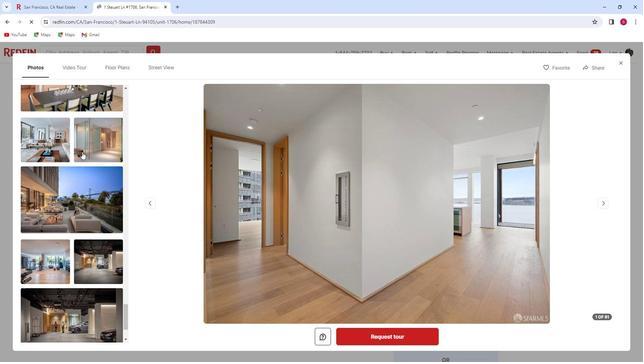 
Action: Mouse moved to (619, 60)
Screenshot: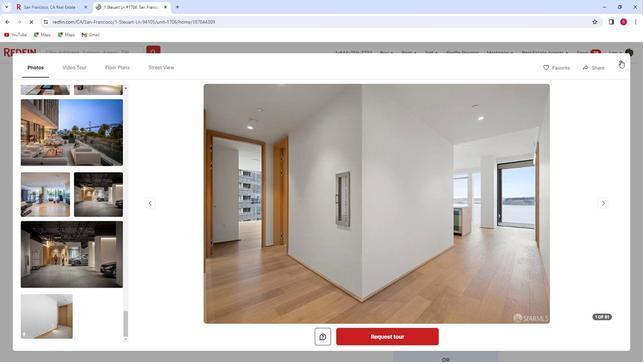 
Action: Mouse pressed left at (619, 60)
Screenshot: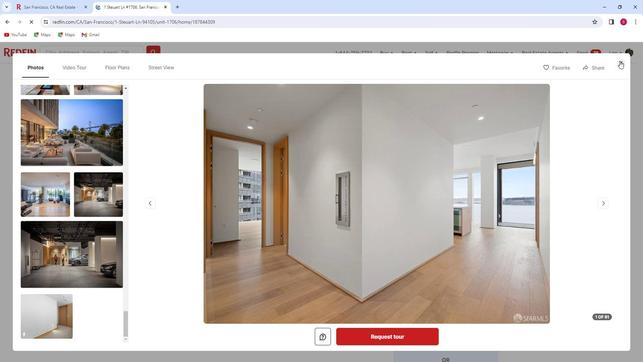 
Action: Mouse moved to (261, 160)
Screenshot: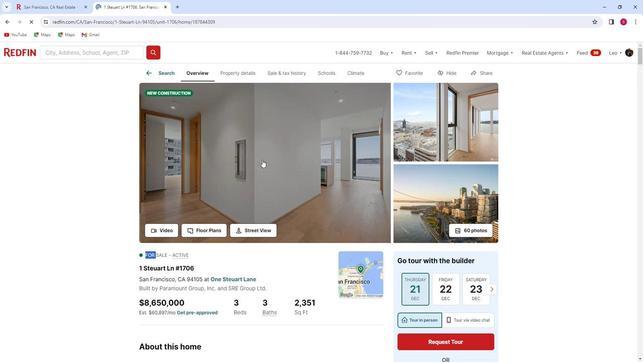 
Action: Mouse scrolled (261, 159) with delta (0, 0)
Screenshot: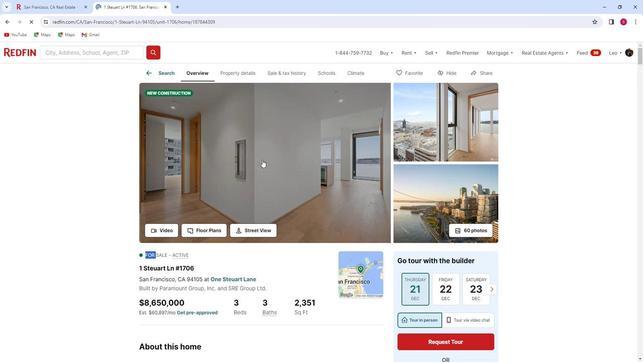 
Action: Mouse scrolled (261, 159) with delta (0, 0)
Screenshot: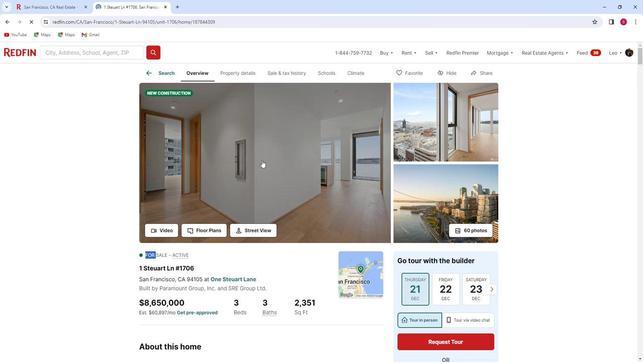 
Action: Mouse scrolled (261, 159) with delta (0, 0)
Screenshot: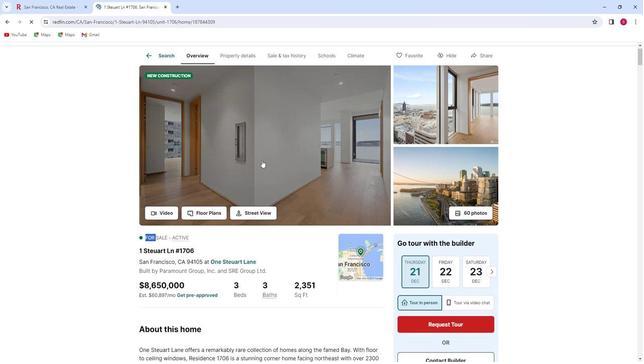 
Action: Mouse scrolled (261, 159) with delta (0, 0)
Screenshot: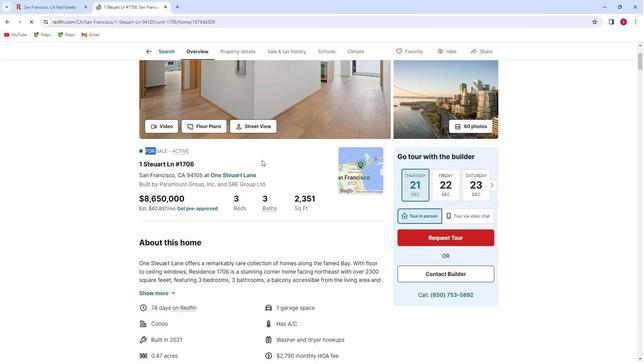 
Action: Mouse scrolled (261, 159) with delta (0, 0)
Screenshot: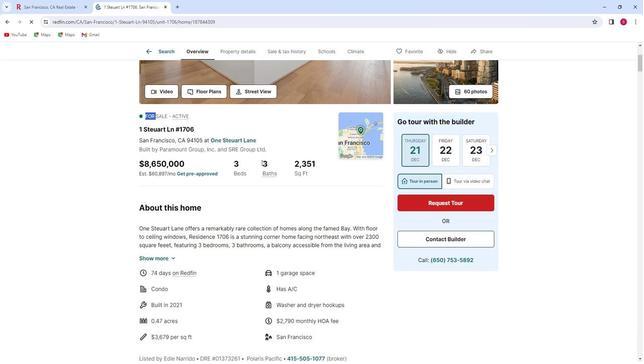 
Action: Mouse moved to (157, 222)
Screenshot: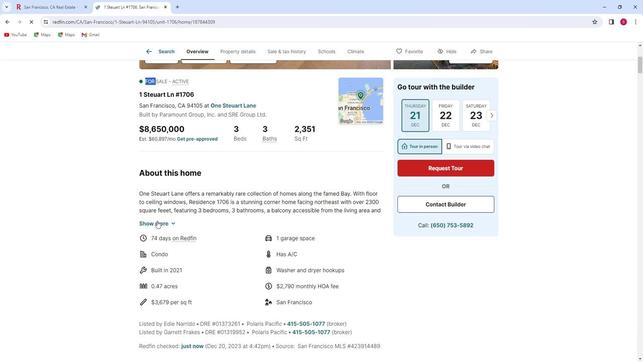 
Action: Mouse pressed left at (157, 222)
Screenshot: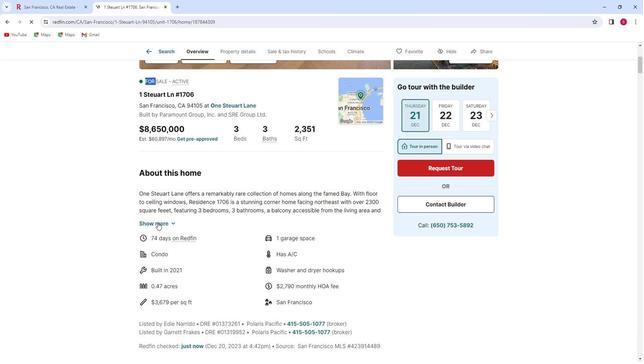 
Action: Mouse moved to (186, 195)
Screenshot: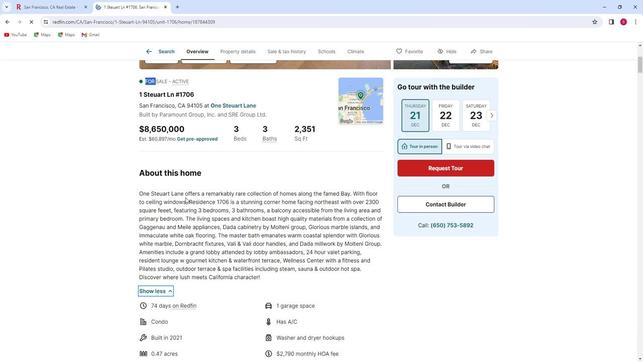 
Action: Mouse scrolled (186, 195) with delta (0, 0)
Screenshot: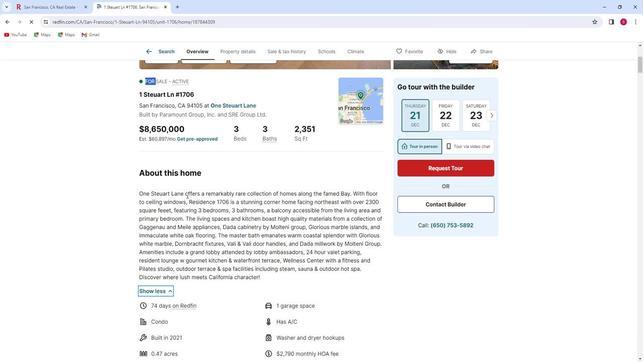 
Action: Mouse scrolled (186, 195) with delta (0, 0)
Screenshot: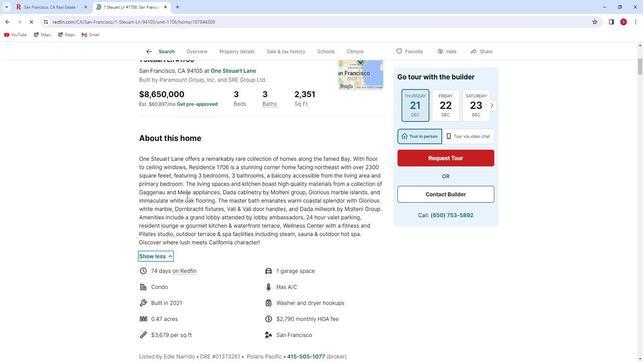 
Action: Mouse scrolled (186, 195) with delta (0, 0)
Screenshot: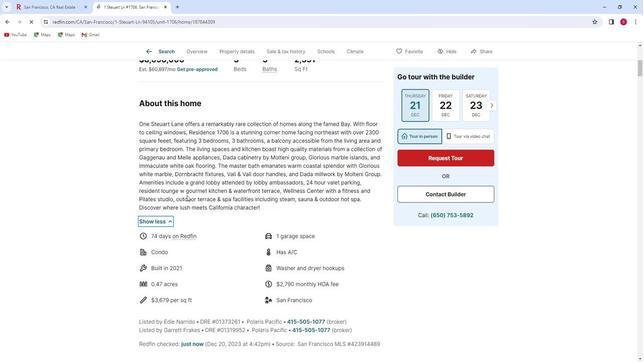 
Action: Mouse scrolled (186, 195) with delta (0, 0)
Screenshot: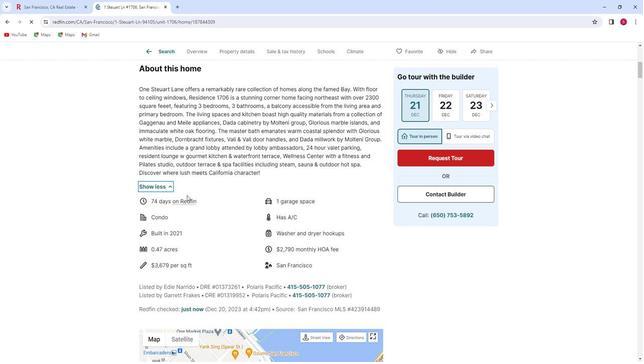 
Action: Mouse scrolled (186, 195) with delta (0, 0)
Screenshot: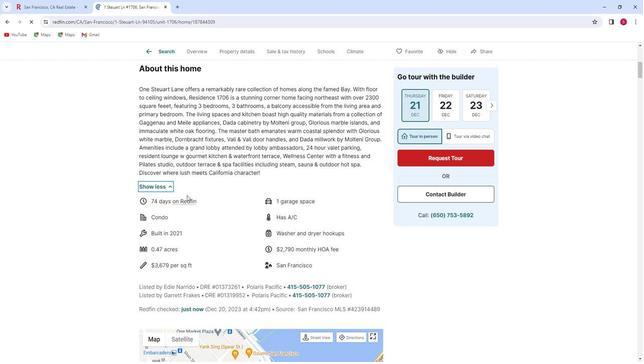 
Action: Mouse scrolled (186, 195) with delta (0, 0)
Screenshot: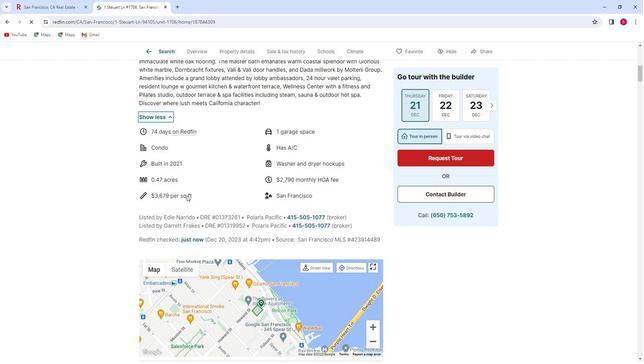 
Action: Mouse scrolled (186, 195) with delta (0, 0)
Screenshot: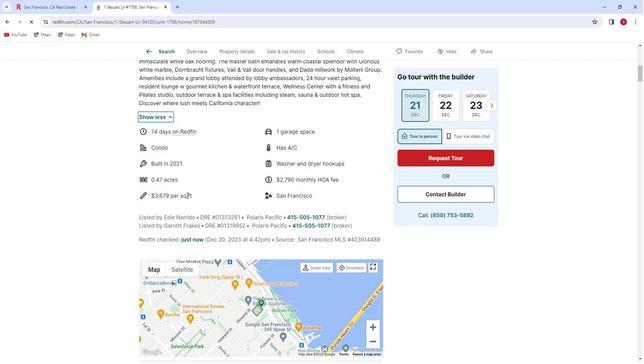 
Action: Mouse scrolled (186, 195) with delta (0, 0)
Screenshot: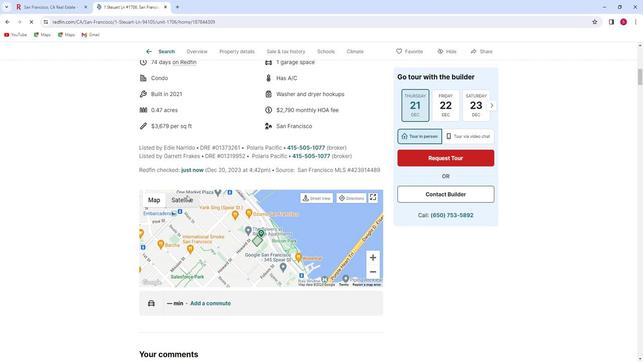 
Action: Mouse scrolled (186, 195) with delta (0, 0)
Screenshot: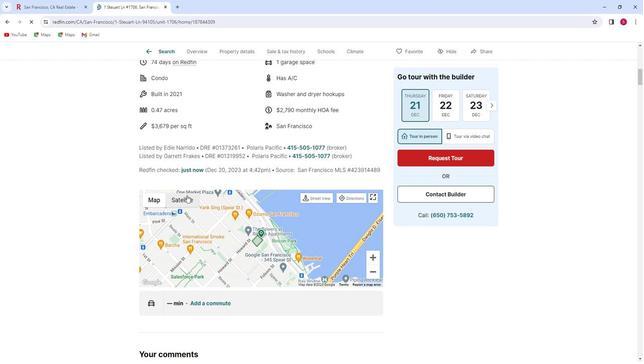 
Action: Mouse scrolled (186, 195) with delta (0, 0)
Screenshot: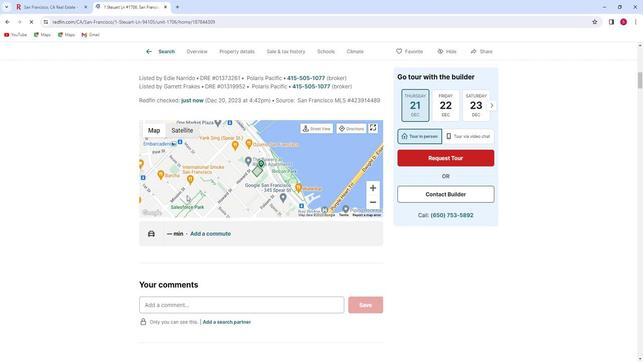 
Action: Mouse scrolled (186, 195) with delta (0, 0)
Screenshot: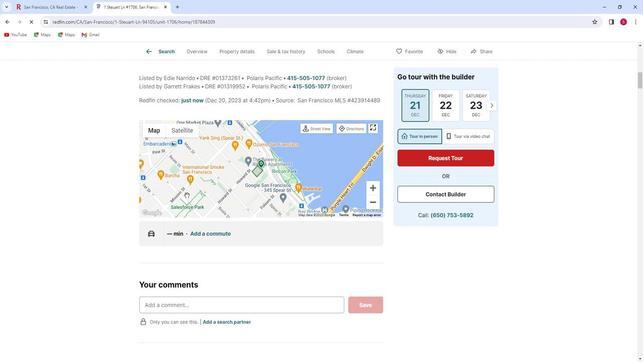 
Action: Mouse scrolled (186, 195) with delta (0, 0)
Screenshot: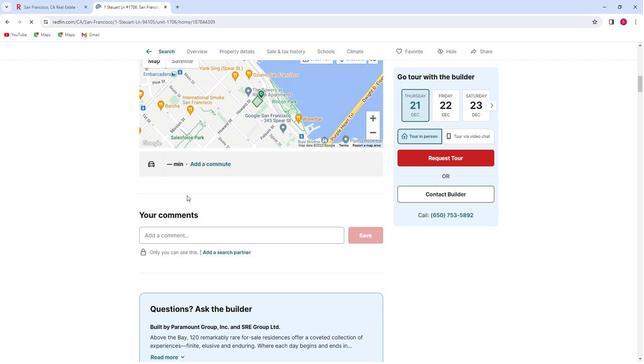 
Action: Mouse scrolled (186, 195) with delta (0, 0)
Screenshot: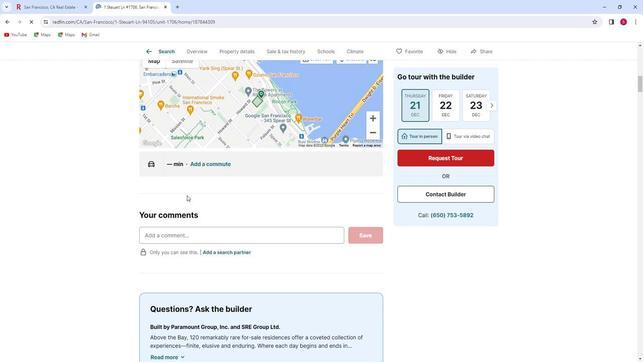 
Action: Mouse scrolled (186, 195) with delta (0, 0)
Screenshot: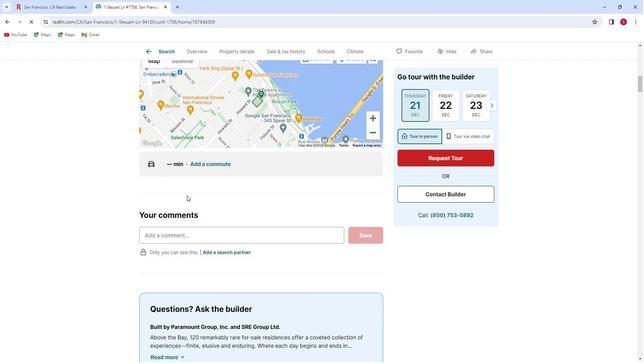 
Action: Mouse scrolled (186, 195) with delta (0, 0)
Screenshot: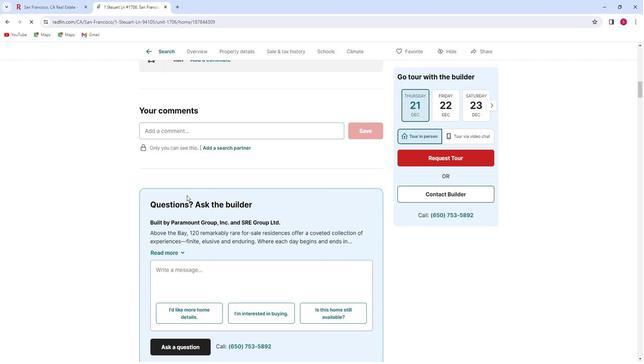 
Action: Mouse scrolled (186, 195) with delta (0, 0)
Screenshot: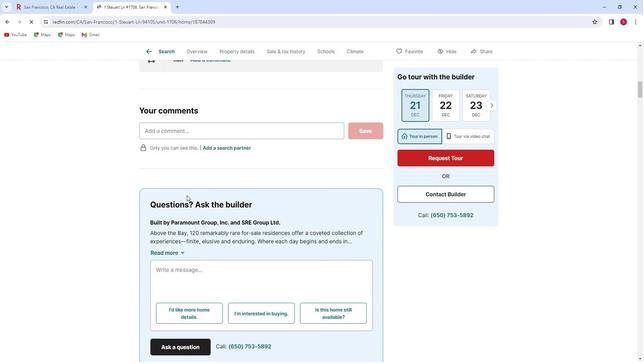 
Action: Mouse scrolled (186, 195) with delta (0, 0)
Screenshot: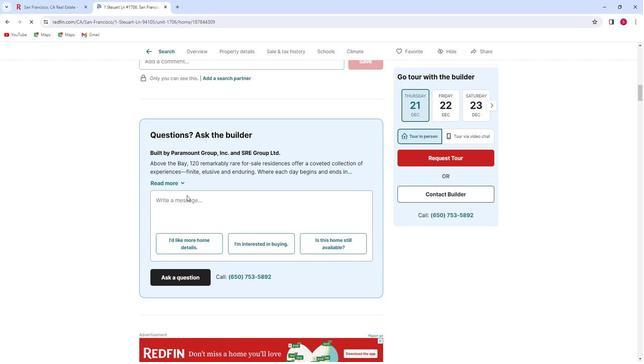 
Action: Mouse scrolled (186, 195) with delta (0, 0)
Screenshot: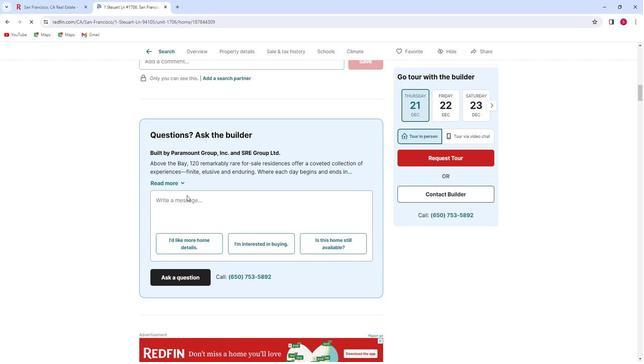 
Action: Mouse scrolled (186, 195) with delta (0, 0)
Screenshot: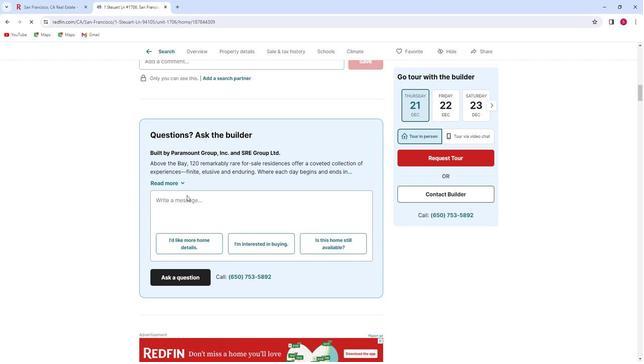 
Action: Mouse moved to (186, 195)
Screenshot: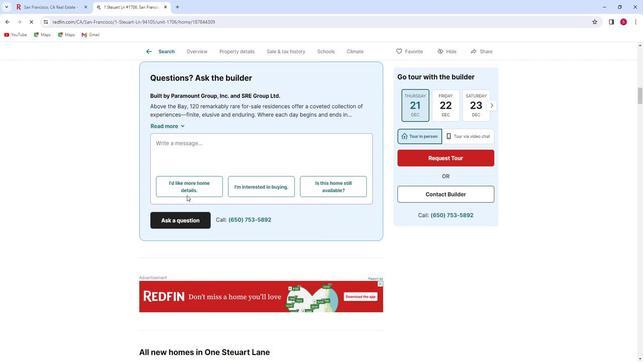 
Action: Mouse scrolled (186, 194) with delta (0, 0)
Screenshot: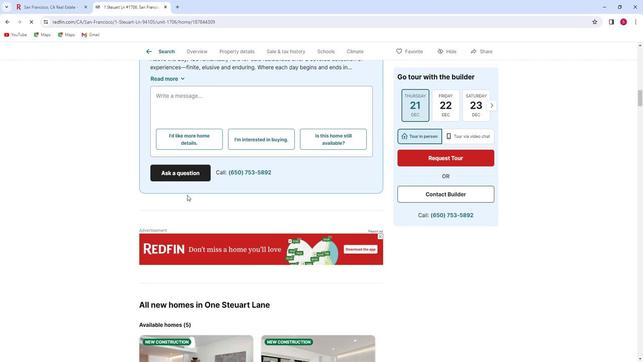 
Action: Mouse scrolled (186, 194) with delta (0, 0)
Screenshot: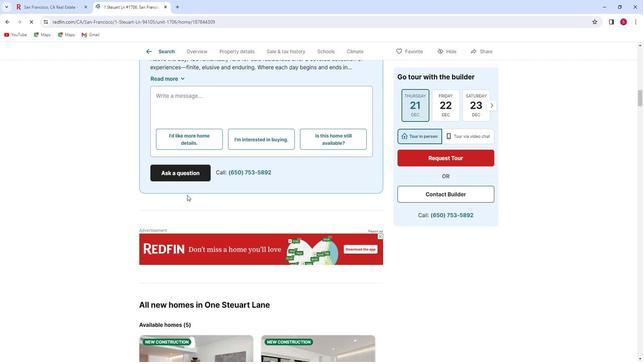 
Action: Mouse scrolled (186, 194) with delta (0, 0)
Screenshot: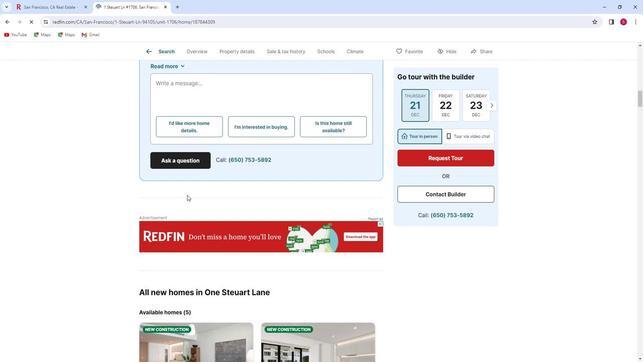 
Action: Mouse scrolled (186, 194) with delta (0, 0)
Screenshot: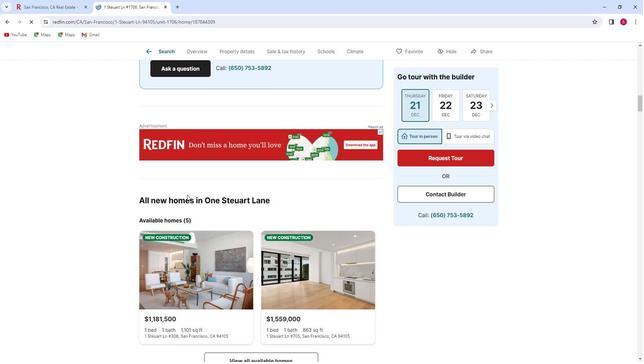 
Action: Mouse scrolled (186, 194) with delta (0, 0)
Screenshot: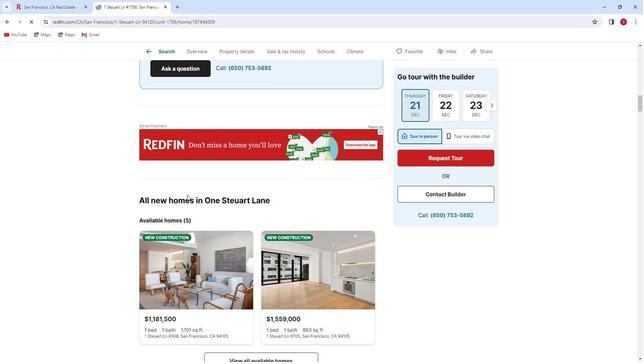 
Action: Mouse scrolled (186, 194) with delta (0, 0)
Screenshot: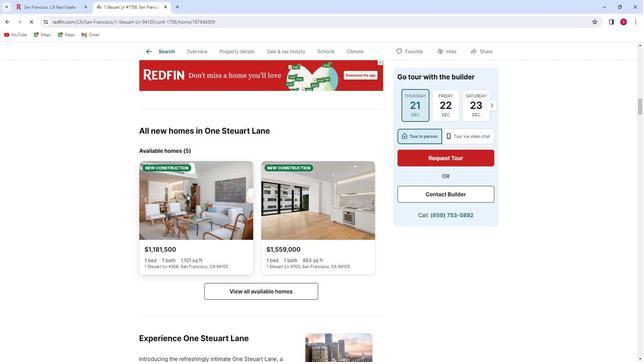 
Action: Mouse scrolled (186, 194) with delta (0, 0)
Screenshot: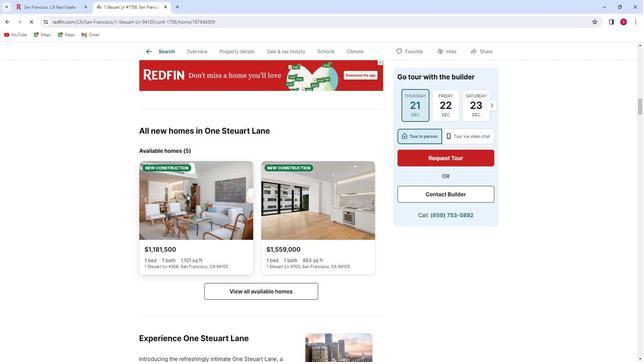 
Action: Mouse scrolled (186, 194) with delta (0, 0)
Screenshot: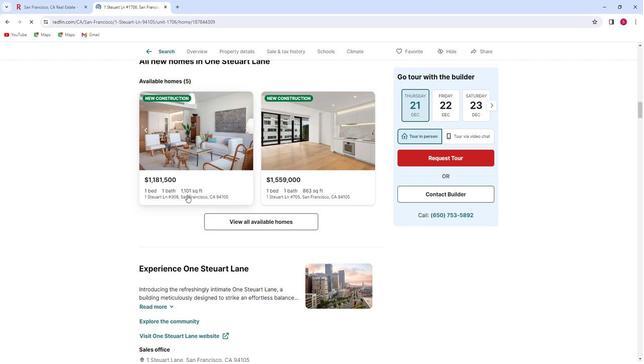 
Action: Mouse scrolled (186, 194) with delta (0, 0)
Screenshot: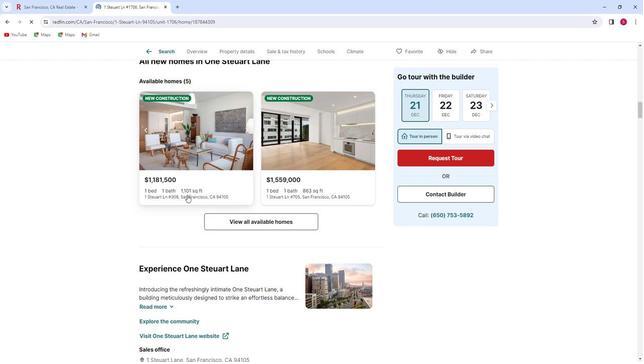 
Action: Mouse scrolled (186, 194) with delta (0, 0)
Screenshot: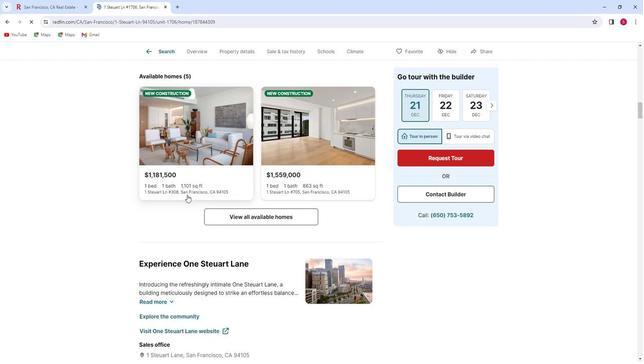 
Action: Mouse scrolled (186, 194) with delta (0, 0)
Screenshot: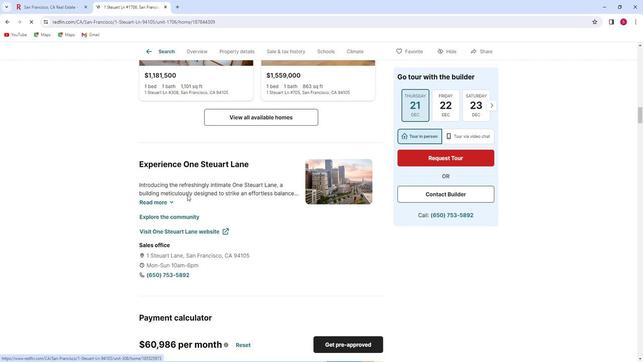 
Action: Mouse scrolled (186, 194) with delta (0, 0)
Screenshot: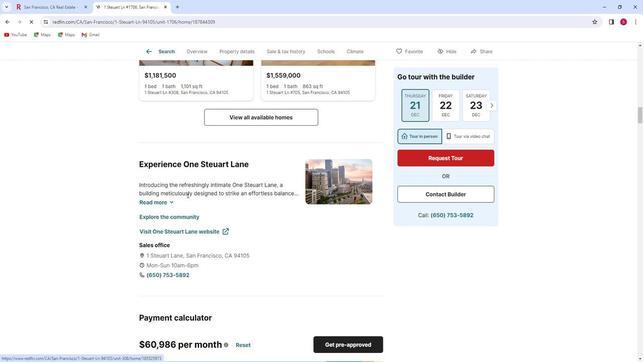 
Action: Mouse scrolled (186, 194) with delta (0, 0)
Screenshot: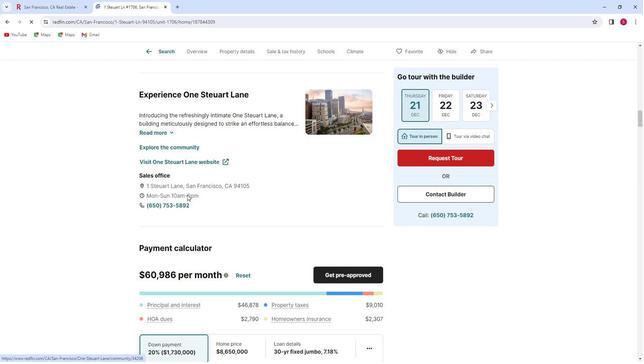 
Action: Mouse scrolled (186, 194) with delta (0, 0)
Screenshot: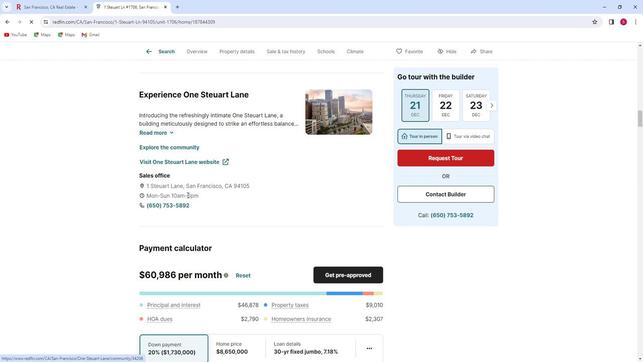 
Action: Mouse scrolled (186, 194) with delta (0, 0)
Screenshot: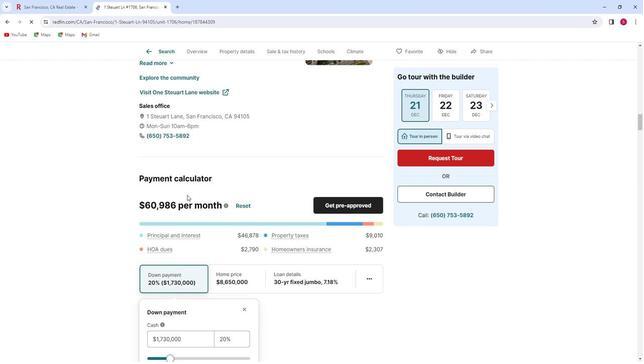 
Action: Mouse scrolled (186, 194) with delta (0, 0)
Screenshot: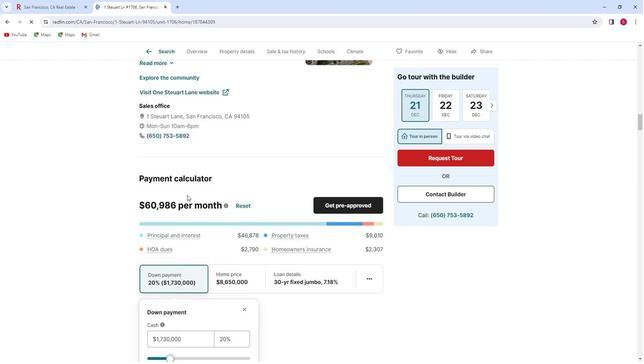 
Action: Mouse scrolled (186, 194) with delta (0, 0)
Screenshot: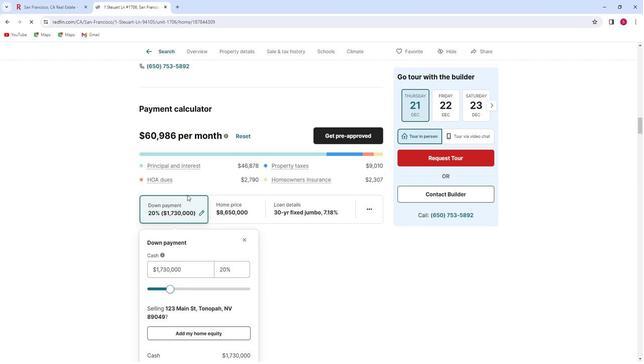 
Action: Mouse scrolled (186, 194) with delta (0, 0)
Screenshot: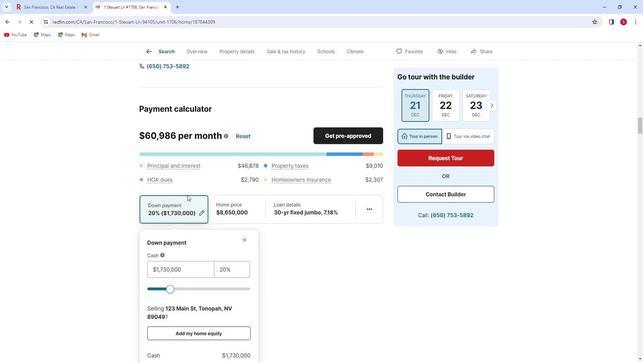 
Action: Mouse scrolled (186, 194) with delta (0, 0)
Screenshot: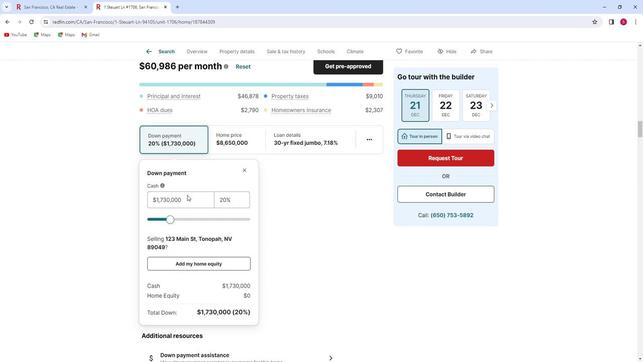 
Action: Mouse scrolled (186, 194) with delta (0, 0)
Screenshot: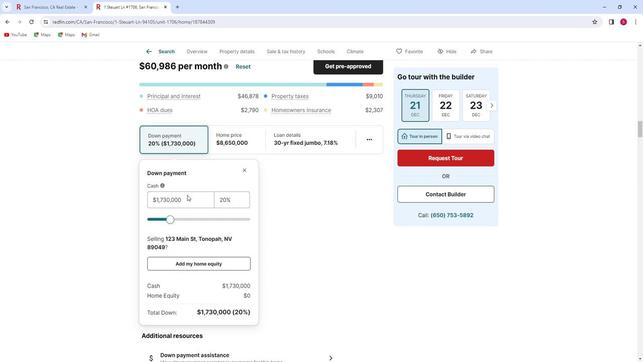 
Action: Mouse scrolled (186, 194) with delta (0, 0)
Screenshot: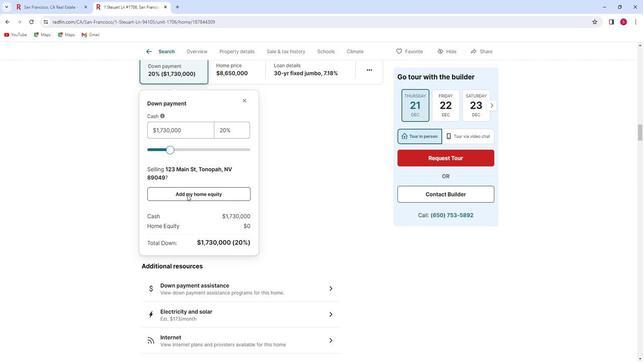 
Action: Mouse scrolled (186, 194) with delta (0, 0)
Screenshot: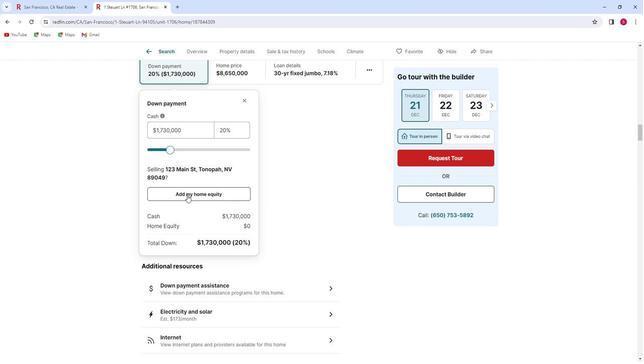 
Action: Mouse scrolled (186, 194) with delta (0, 0)
Screenshot: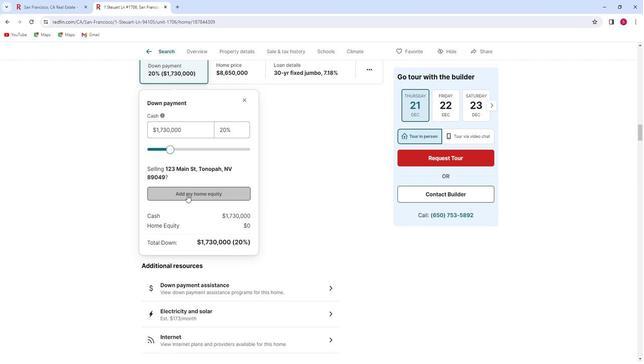 
Action: Mouse scrolled (186, 194) with delta (0, 0)
Screenshot: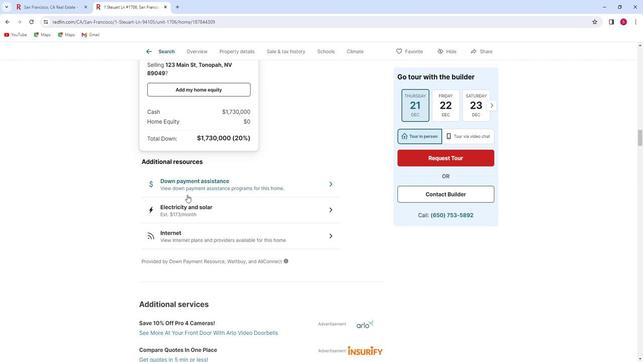 
Action: Mouse scrolled (186, 194) with delta (0, 0)
Screenshot: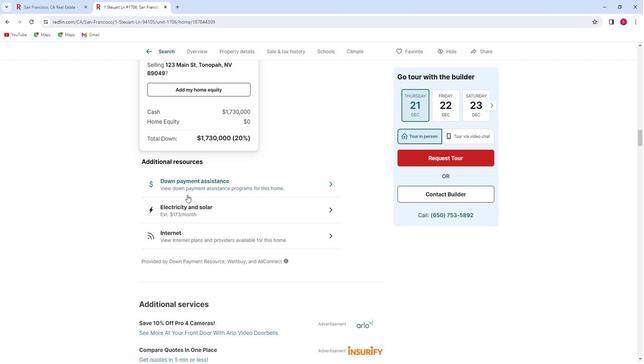
Action: Mouse scrolled (186, 194) with delta (0, 0)
Screenshot: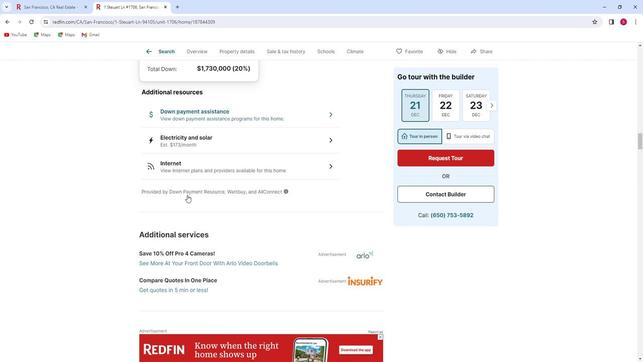 
Action: Mouse scrolled (186, 194) with delta (0, 0)
Screenshot: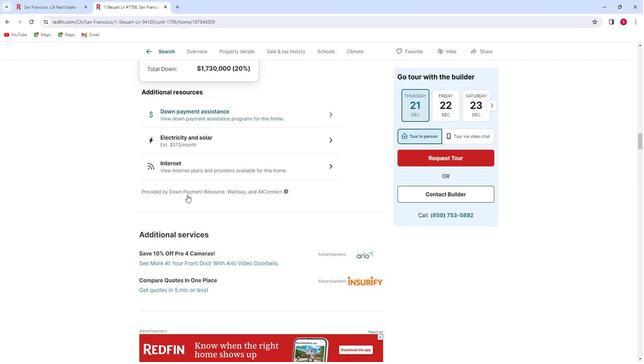 
Action: Mouse scrolled (186, 194) with delta (0, 0)
Screenshot: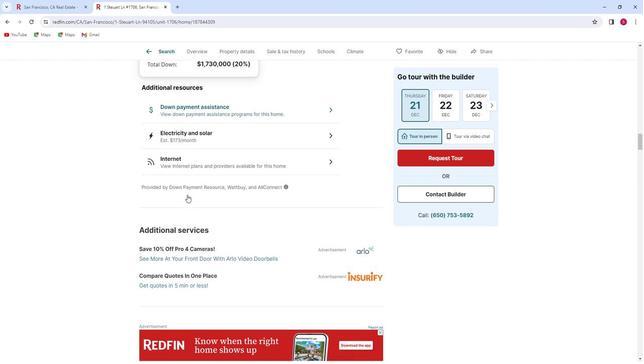 
Action: Mouse scrolled (186, 194) with delta (0, 0)
Screenshot: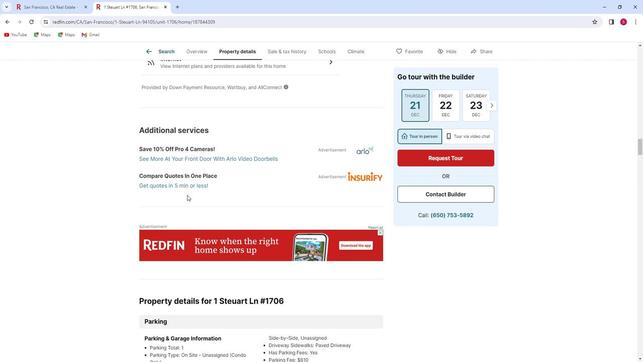 
Action: Mouse scrolled (186, 194) with delta (0, 0)
Screenshot: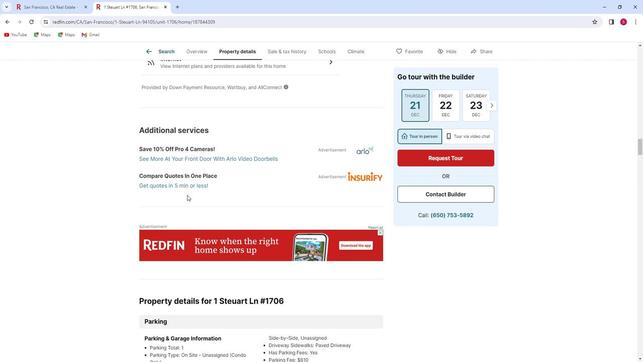
Action: Mouse scrolled (186, 194) with delta (0, 0)
Screenshot: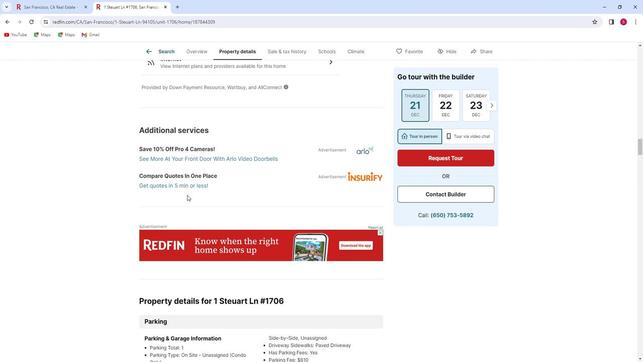 
Action: Mouse scrolled (186, 194) with delta (0, 0)
Screenshot: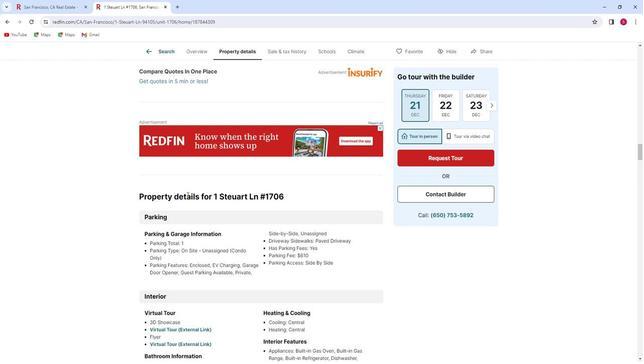 
Action: Mouse scrolled (186, 194) with delta (0, 0)
Screenshot: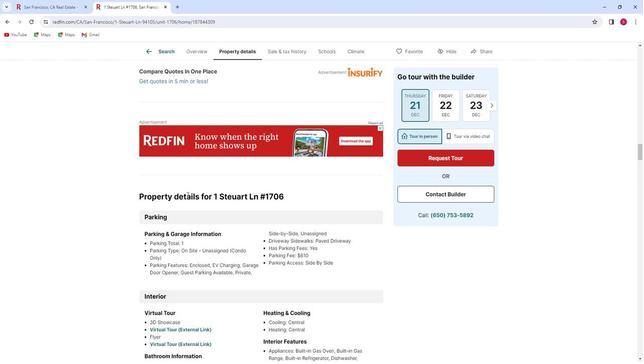 
Action: Mouse scrolled (186, 194) with delta (0, 0)
Screenshot: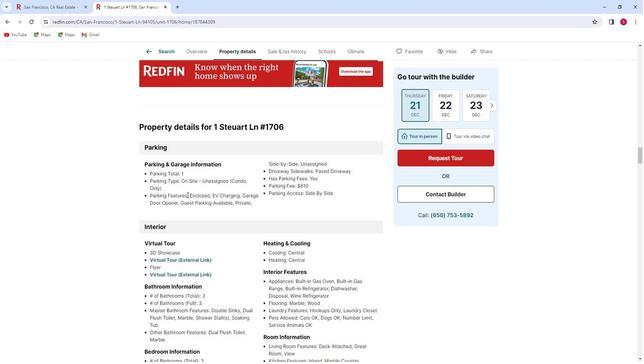 
Action: Mouse scrolled (186, 194) with delta (0, 0)
Screenshot: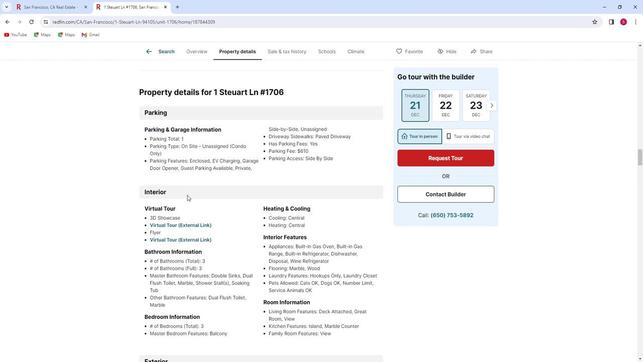 
Action: Mouse scrolled (186, 194) with delta (0, 0)
Screenshot: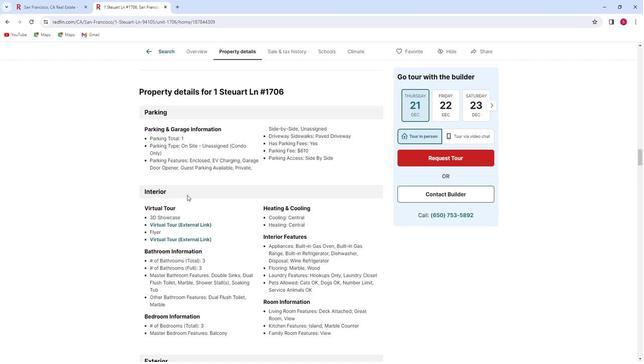 
Action: Mouse scrolled (186, 194) with delta (0, 0)
Screenshot: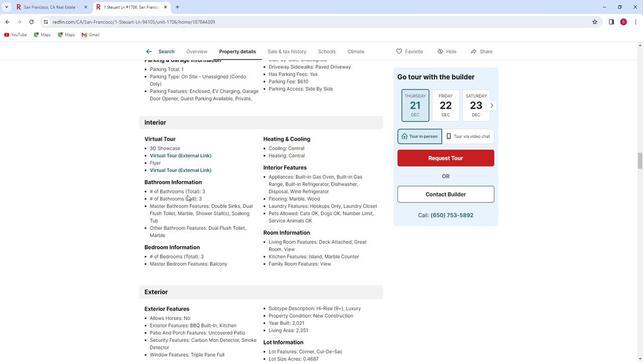
Action: Mouse scrolled (186, 194) with delta (0, 0)
Screenshot: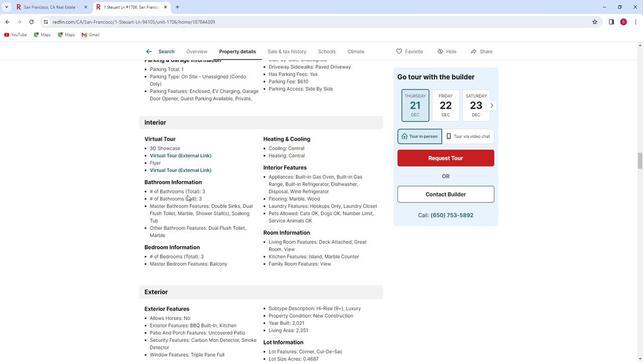 
Action: Mouse scrolled (186, 194) with delta (0, 0)
Screenshot: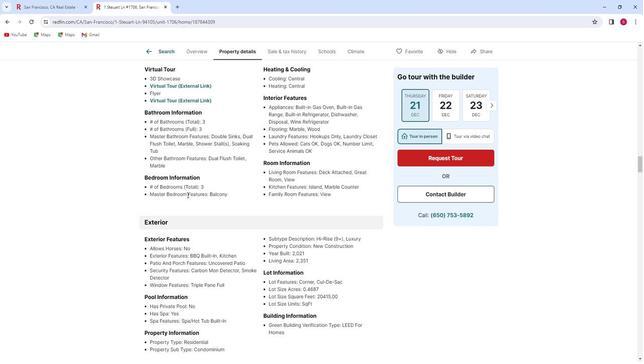 
Action: Mouse scrolled (186, 194) with delta (0, 0)
Screenshot: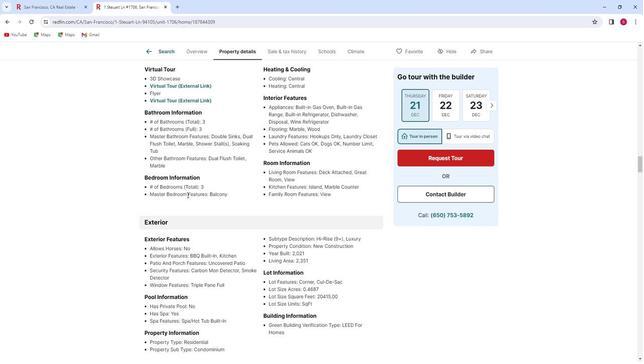 
Action: Mouse scrolled (186, 194) with delta (0, 0)
Screenshot: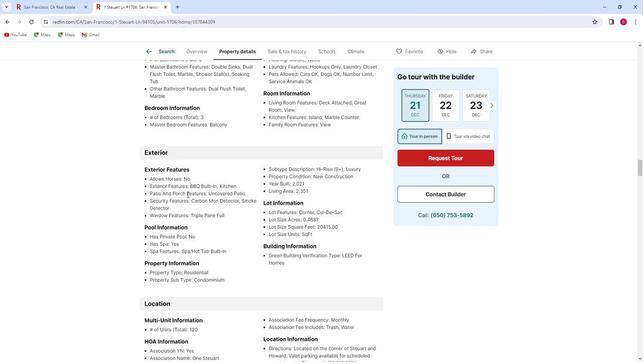 
Action: Mouse scrolled (186, 194) with delta (0, 0)
Screenshot: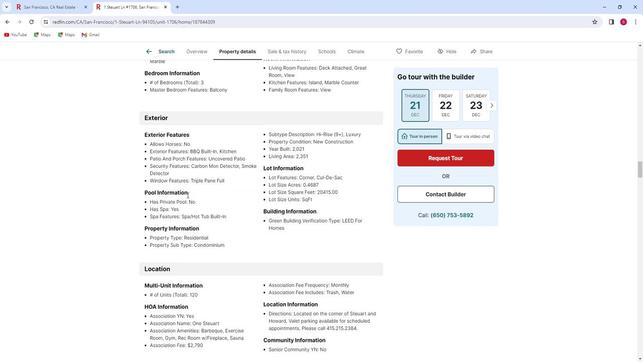 
Action: Mouse scrolled (186, 194) with delta (0, 0)
Screenshot: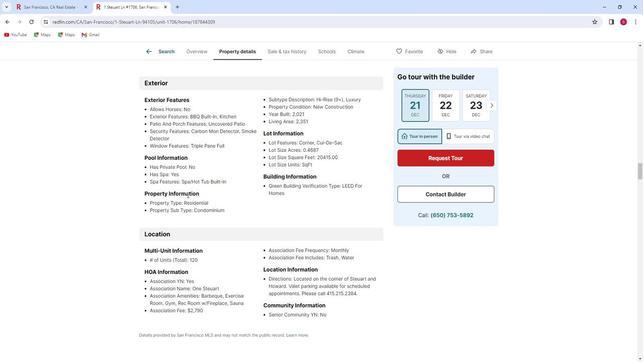 
Action: Mouse scrolled (186, 194) with delta (0, 0)
Screenshot: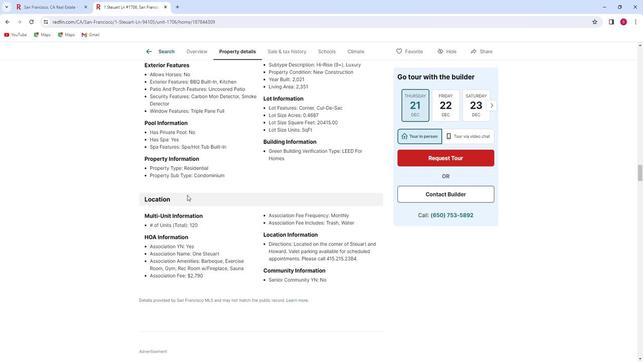 
Action: Mouse scrolled (186, 194) with delta (0, 0)
Screenshot: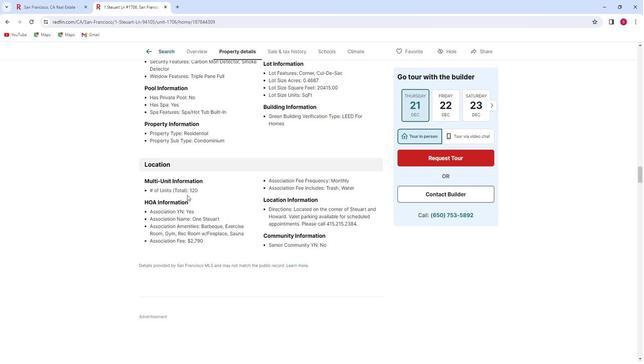 
Action: Mouse scrolled (186, 194) with delta (0, 0)
Screenshot: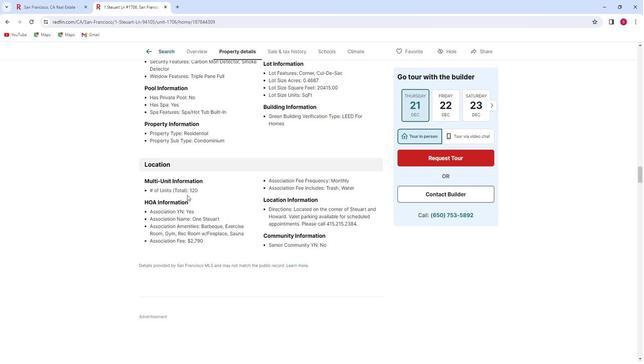 
Action: Mouse scrolled (186, 194) with delta (0, 0)
Screenshot: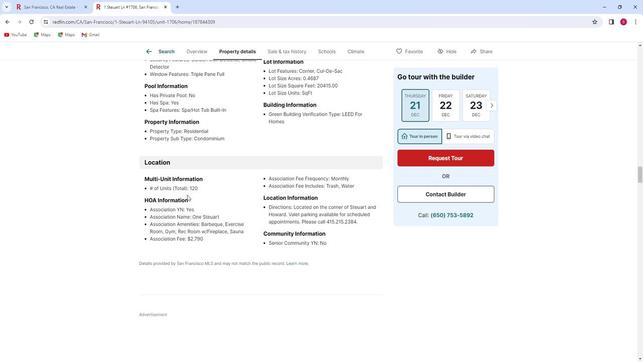 
Action: Mouse scrolled (186, 194) with delta (0, 0)
Screenshot: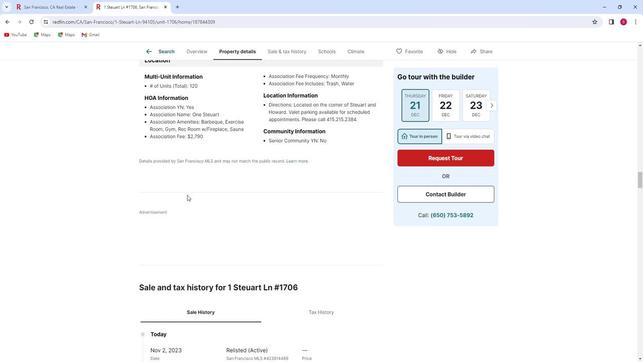 
Action: Mouse scrolled (186, 194) with delta (0, 0)
Screenshot: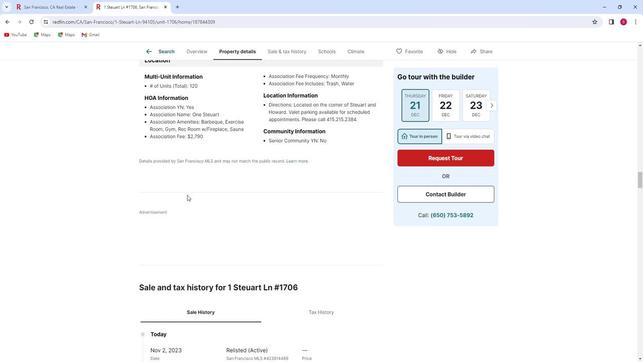 
Action: Mouse scrolled (186, 194) with delta (0, 0)
Screenshot: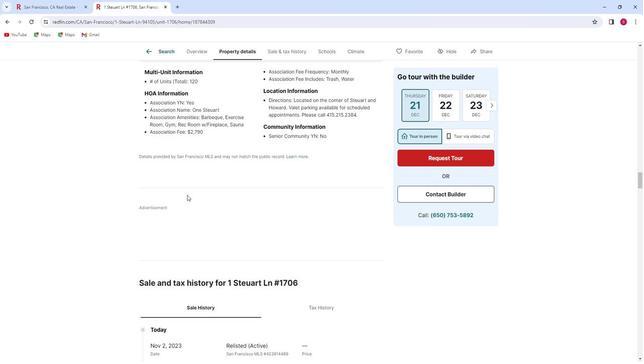 
Action: Mouse scrolled (186, 194) with delta (0, 0)
Screenshot: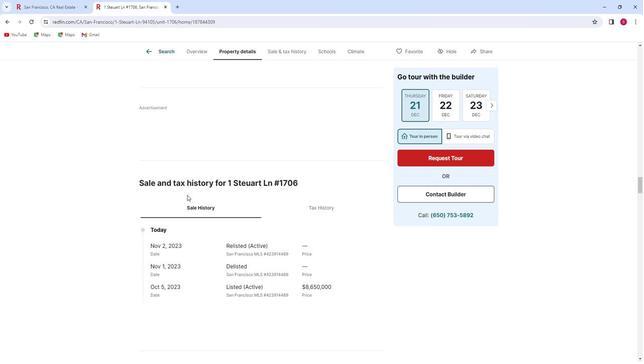 
Action: Mouse scrolled (186, 194) with delta (0, 0)
Screenshot: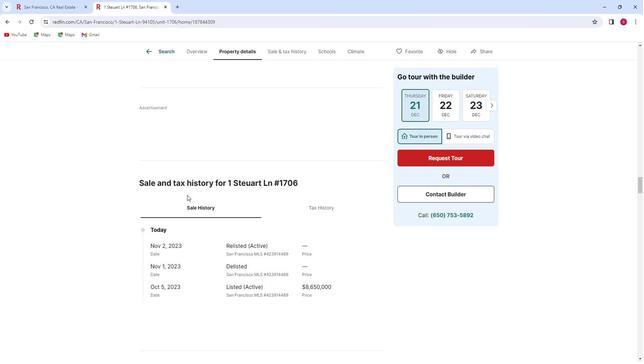
Action: Mouse scrolled (186, 194) with delta (0, 0)
Screenshot: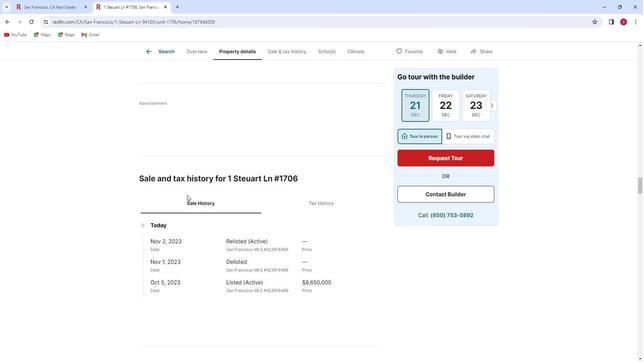 
Action: Mouse scrolled (186, 194) with delta (0, 0)
Screenshot: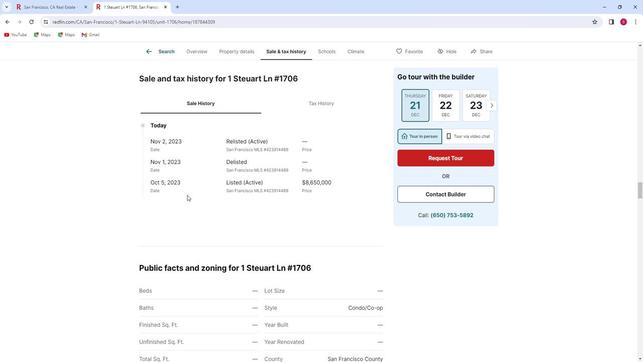 
Action: Mouse scrolled (186, 194) with delta (0, 0)
Screenshot: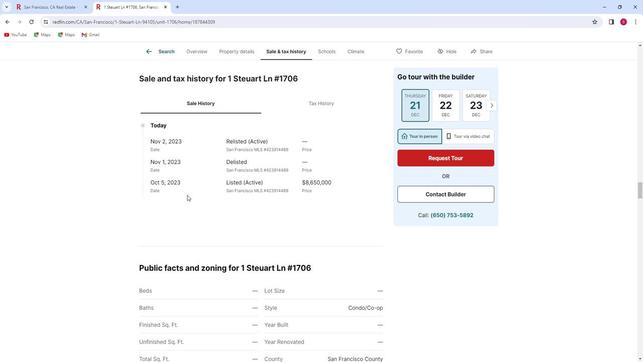 
Action: Mouse scrolled (186, 194) with delta (0, 0)
Screenshot: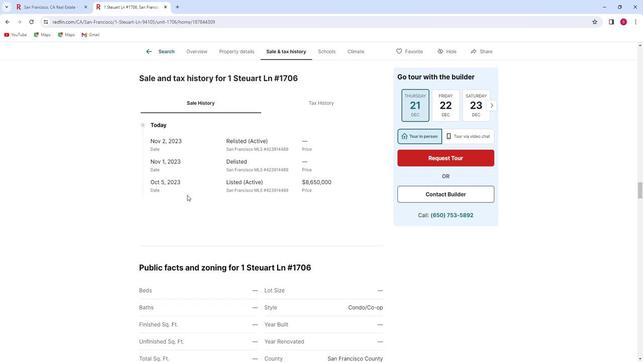 
Action: Mouse scrolled (186, 194) with delta (0, 0)
Screenshot: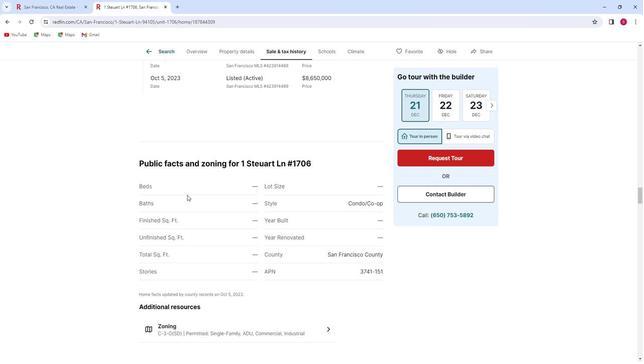 
Action: Mouse scrolled (186, 194) with delta (0, 0)
Screenshot: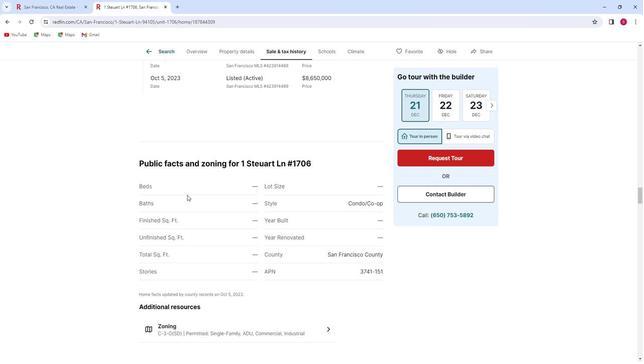 
Action: Mouse scrolled (186, 194) with delta (0, 0)
Screenshot: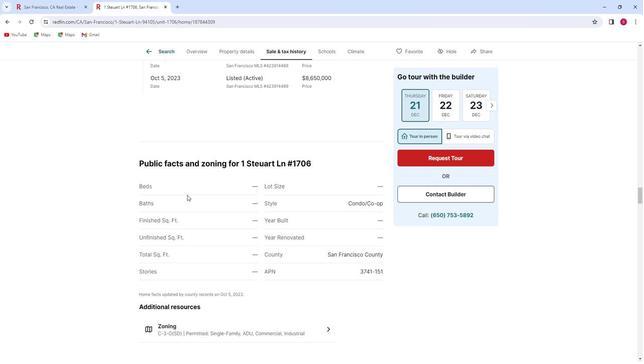 
Action: Mouse scrolled (186, 194) with delta (0, 0)
Screenshot: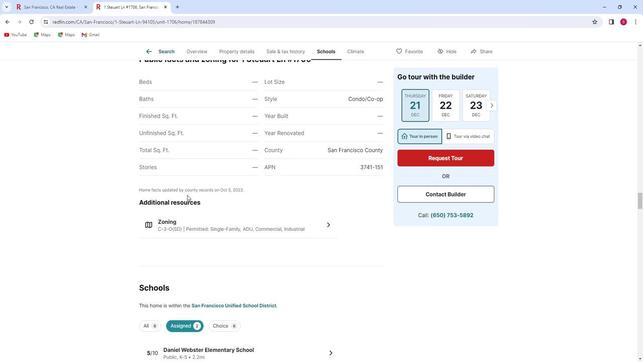 
Action: Mouse scrolled (186, 194) with delta (0, 0)
Screenshot: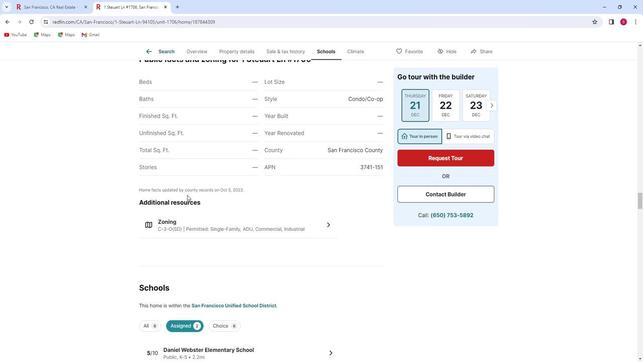 
Action: Mouse scrolled (186, 194) with delta (0, 0)
Screenshot: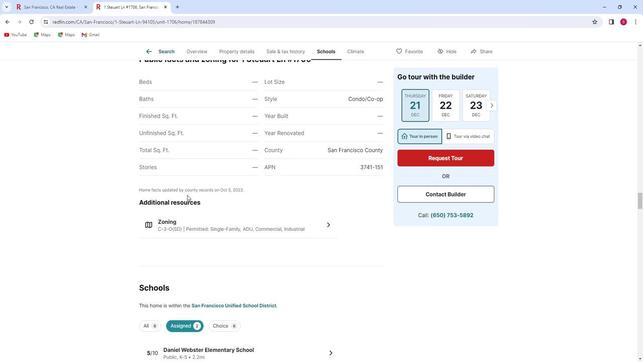 
Action: Mouse scrolled (186, 194) with delta (0, 0)
Screenshot: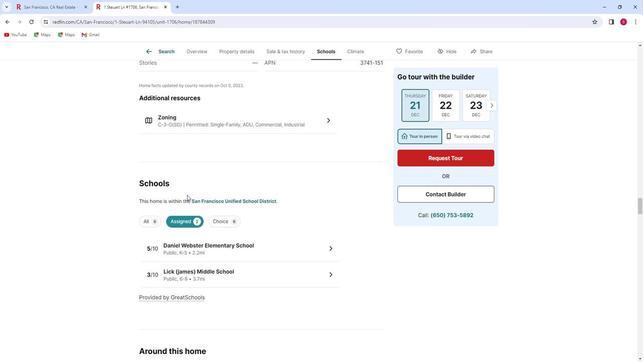 
Action: Mouse scrolled (186, 194) with delta (0, 0)
Screenshot: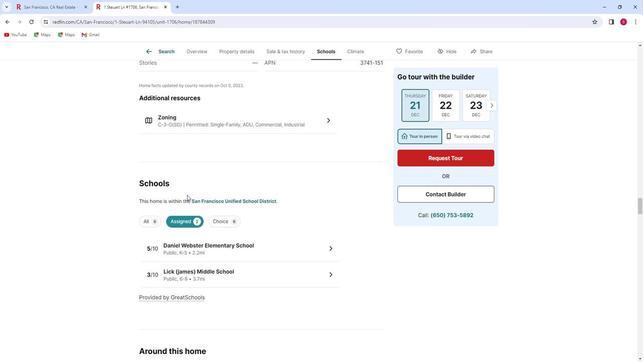 
Action: Mouse scrolled (186, 194) with delta (0, 0)
Screenshot: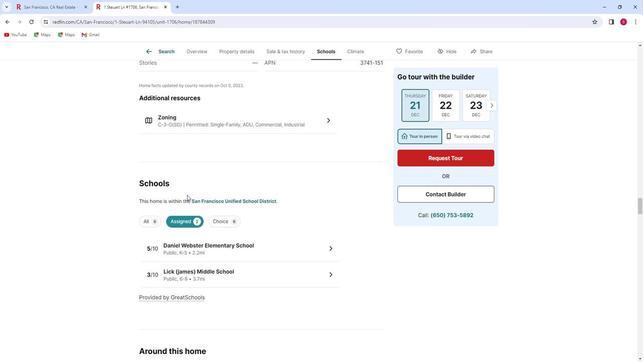 
Action: Mouse scrolled (186, 194) with delta (0, 0)
Screenshot: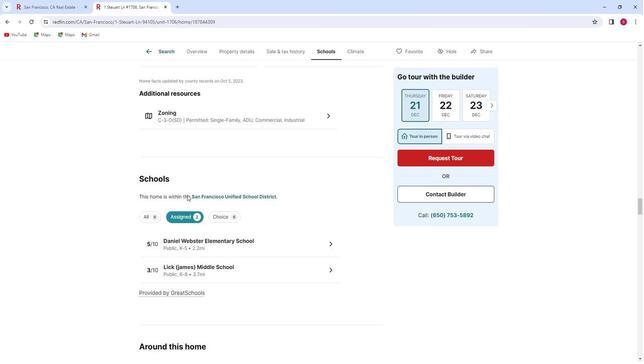 
Action: Mouse scrolled (186, 194) with delta (0, 0)
Screenshot: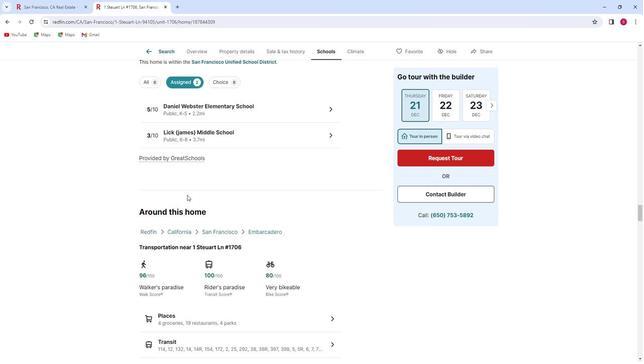 
Action: Mouse scrolled (186, 194) with delta (0, 0)
Screenshot: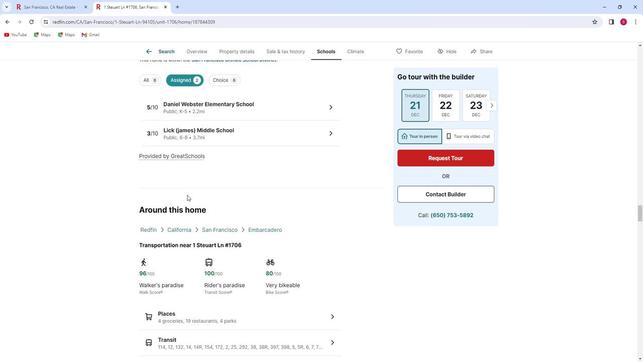 
Action: Mouse scrolled (186, 194) with delta (0, 0)
Screenshot: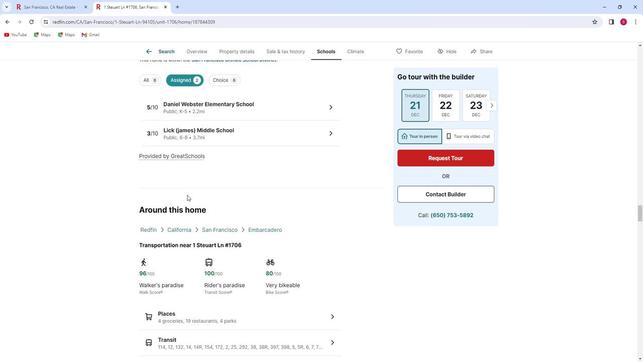 
Action: Mouse scrolled (186, 194) with delta (0, 0)
Screenshot: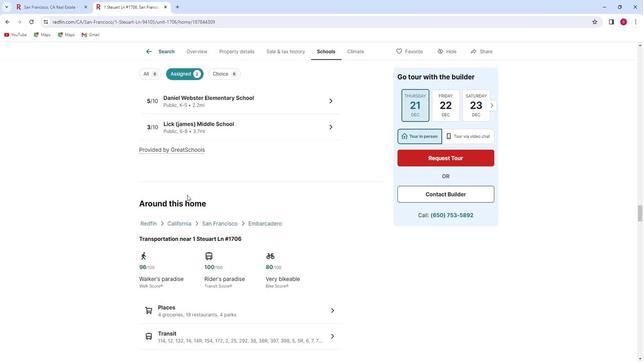 
Action: Mouse scrolled (186, 194) with delta (0, 0)
Screenshot: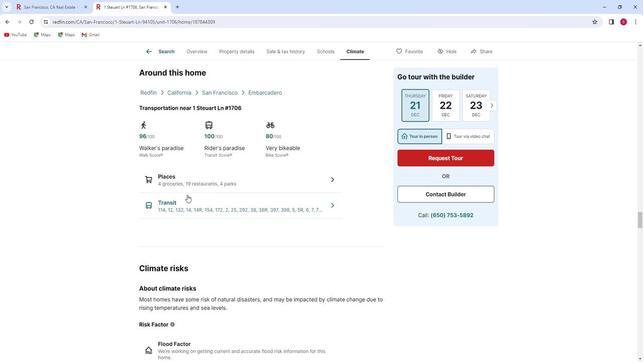 
Action: Mouse scrolled (186, 194) with delta (0, 0)
Screenshot: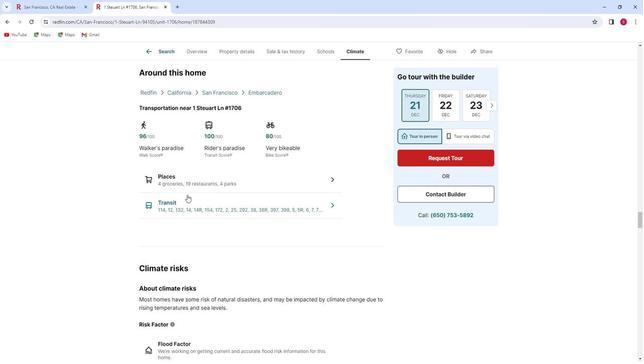 
Action: Mouse scrolled (186, 194) with delta (0, 0)
Screenshot: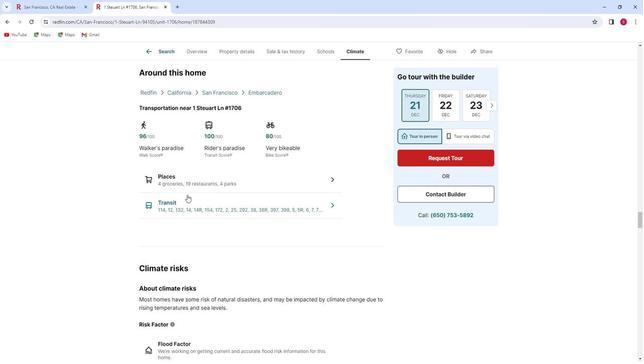 
Action: Mouse scrolled (186, 194) with delta (0, 0)
Screenshot: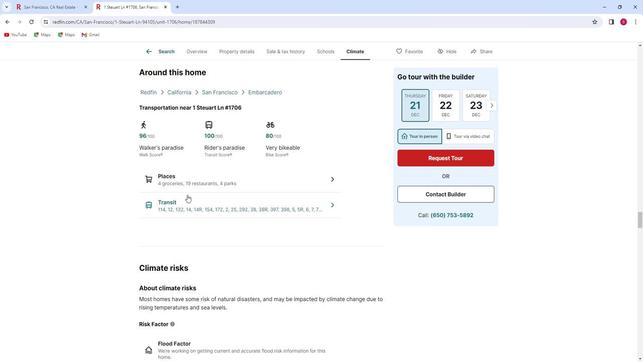 
Action: Mouse scrolled (186, 194) with delta (0, 0)
Screenshot: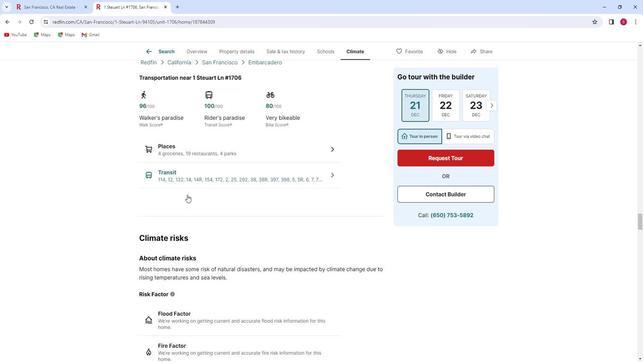 
Action: Mouse scrolled (186, 194) with delta (0, 0)
Screenshot: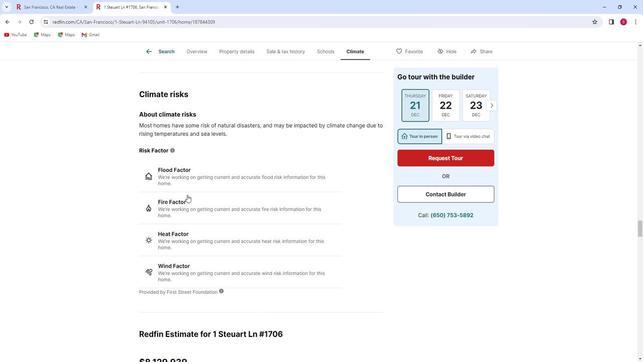 
Action: Mouse scrolled (186, 194) with delta (0, 0)
Screenshot: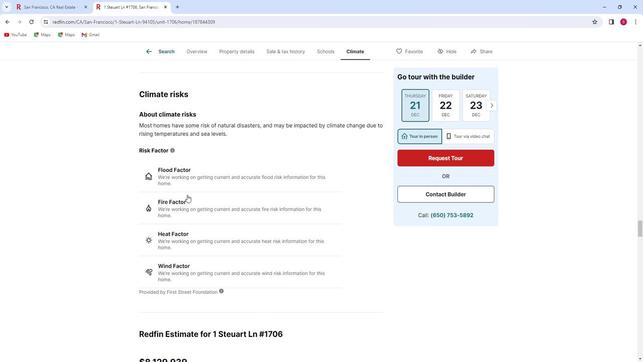 
Action: Mouse scrolled (186, 194) with delta (0, 0)
Screenshot: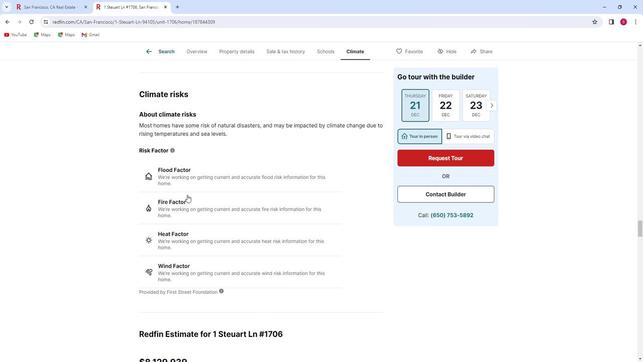 
Action: Mouse scrolled (186, 194) with delta (0, 0)
Screenshot: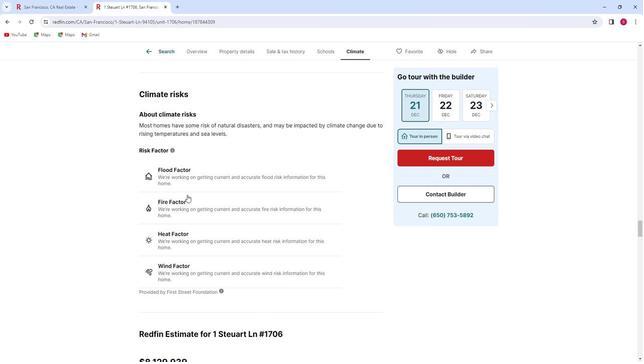 
Action: Mouse scrolled (186, 194) with delta (0, 0)
Screenshot: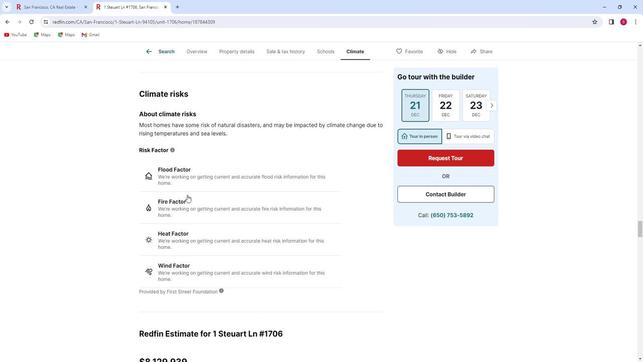 
Action: Mouse scrolled (186, 194) with delta (0, 0)
Screenshot: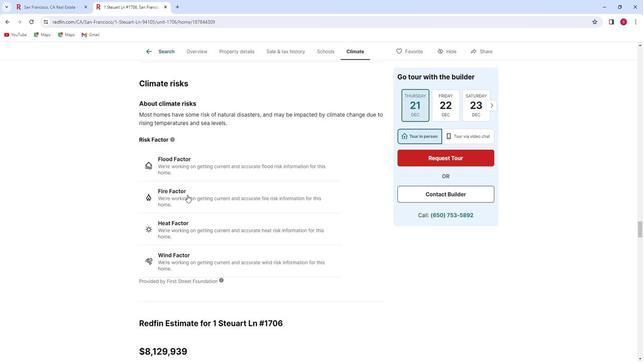 
Action: Mouse moved to (186, 195)
Screenshot: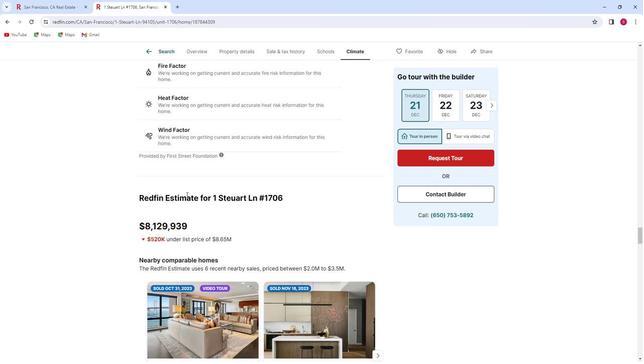 
Action: Mouse scrolled (186, 194) with delta (0, 0)
Screenshot: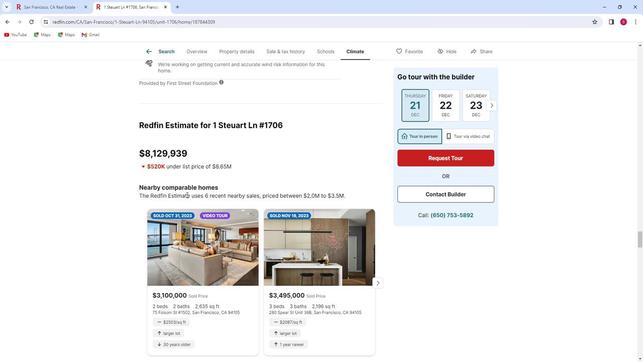 
Action: Mouse scrolled (186, 194) with delta (0, 0)
Screenshot: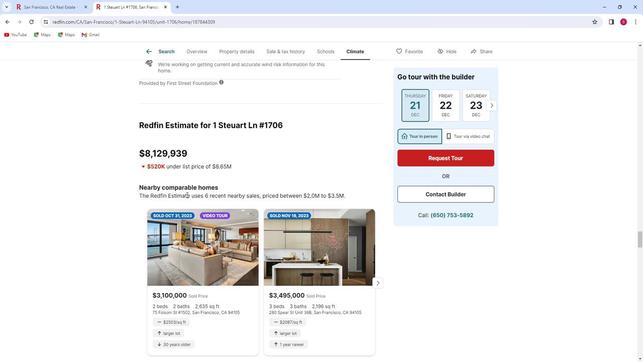 
Action: Mouse scrolled (186, 194) with delta (0, 0)
Screenshot: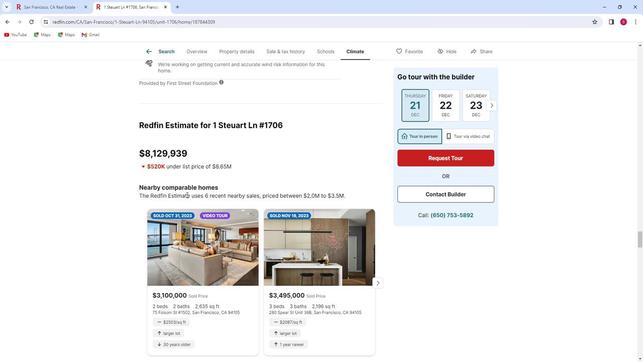 
Action: Mouse moved to (185, 195)
Screenshot: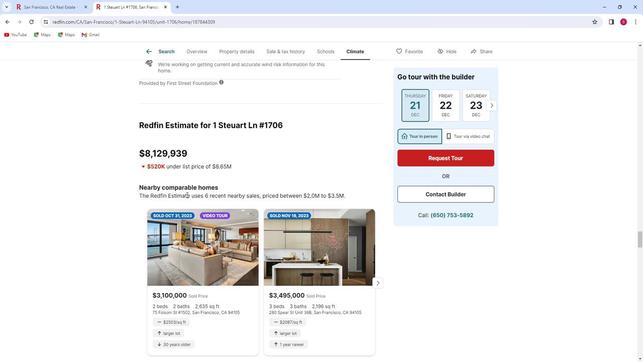
Action: Mouse scrolled (185, 194) with delta (0, 0)
Screenshot: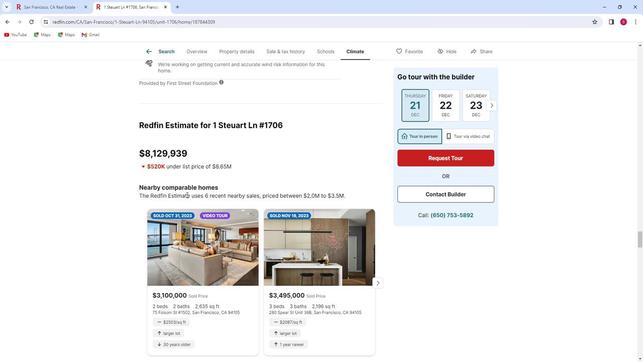 
Action: Mouse scrolled (185, 194) with delta (0, 0)
